 Task: Look for One-way flight tickets for 2 adults, 2 children, in Economy from Abu Rudeis to Tel Aviv to travel on 21-Nov-2023.  Stops: Any number of stops. Choice of flight is British Airways.
Action: Mouse moved to (345, 297)
Screenshot: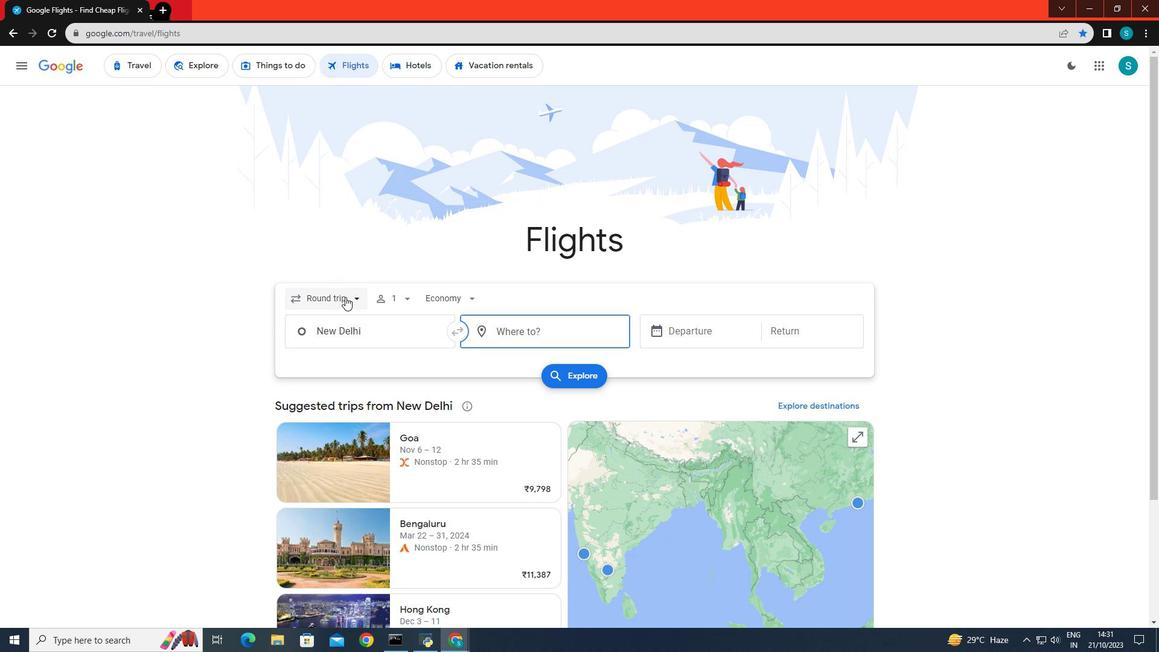 
Action: Mouse pressed left at (345, 297)
Screenshot: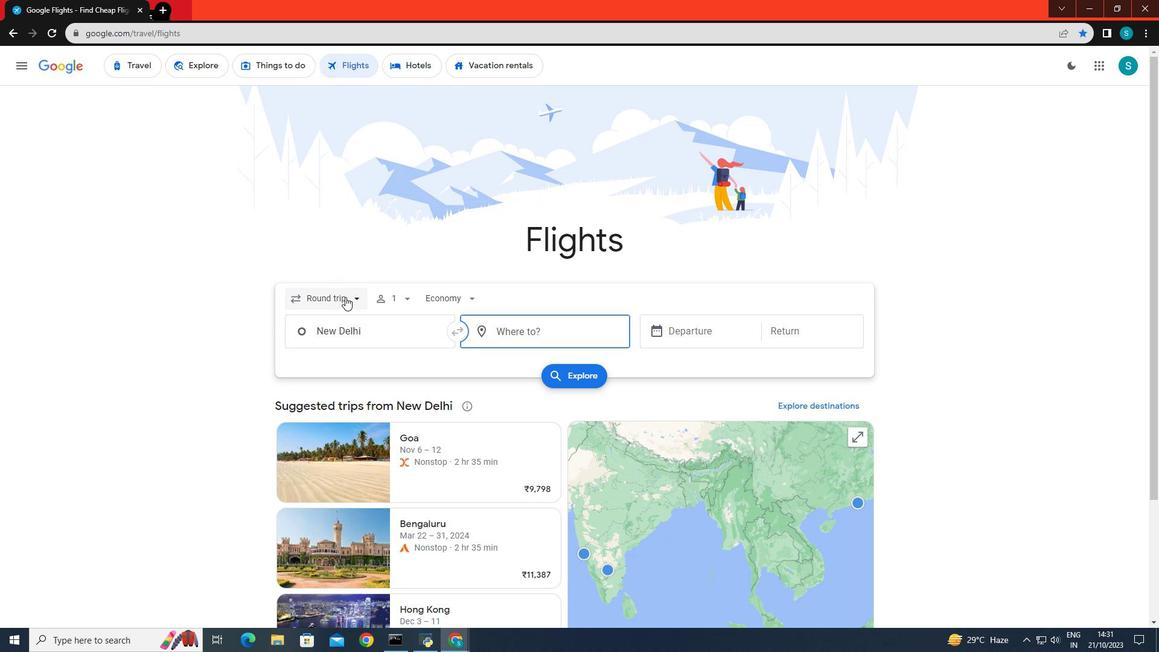 
Action: Mouse moved to (338, 350)
Screenshot: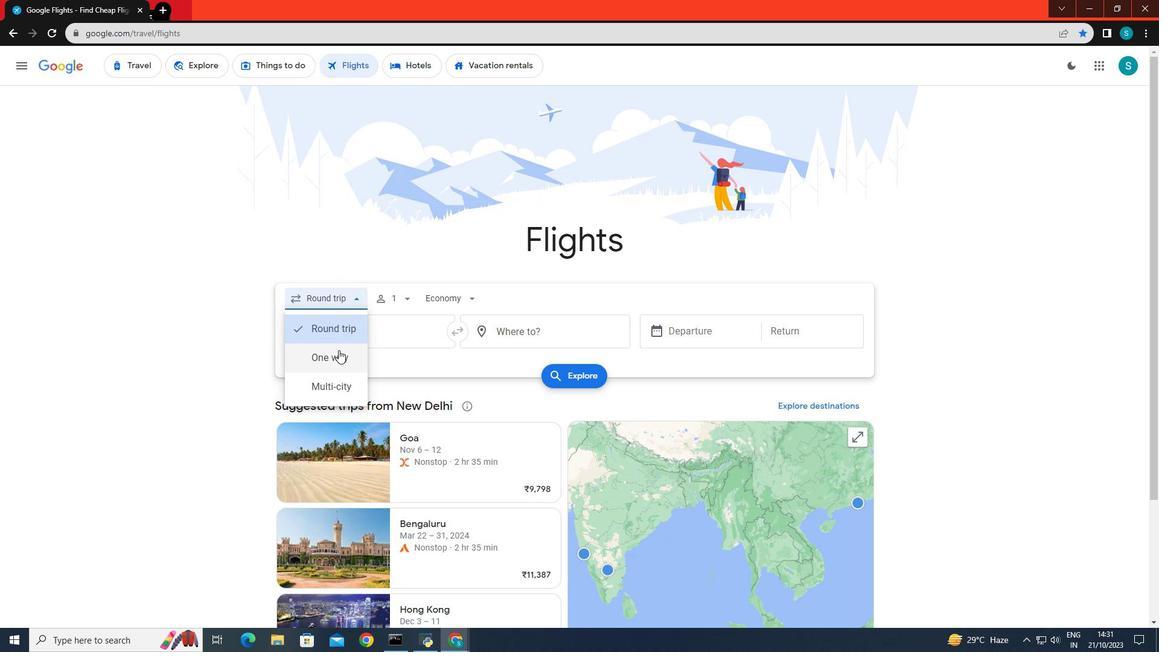 
Action: Mouse pressed left at (338, 350)
Screenshot: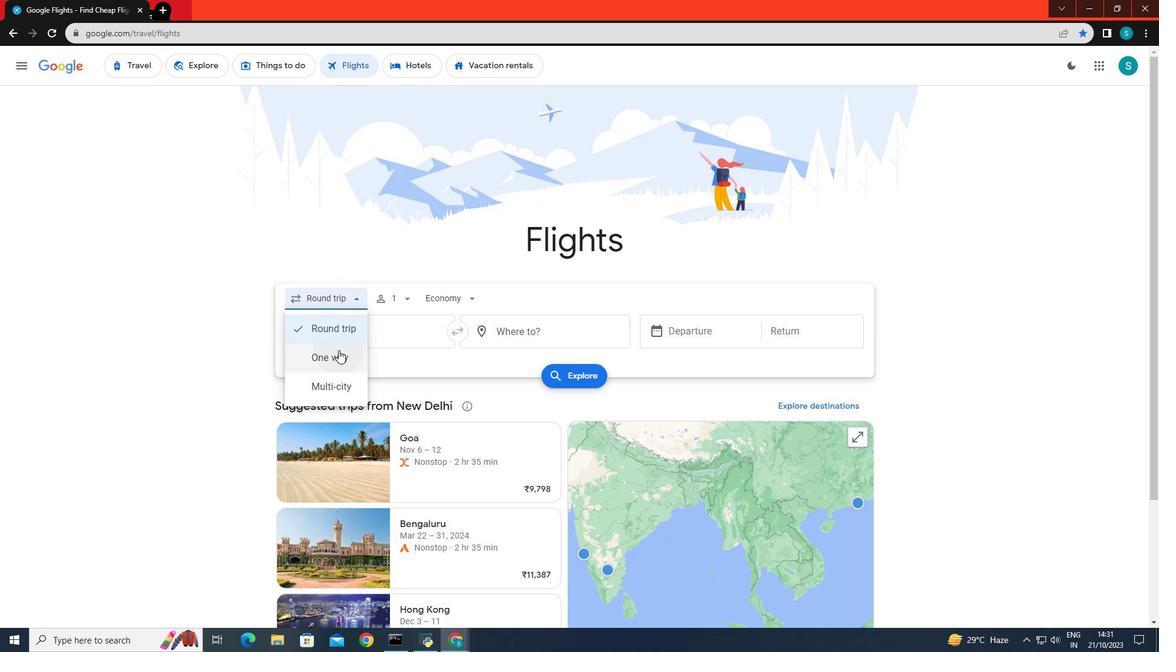 
Action: Mouse moved to (398, 296)
Screenshot: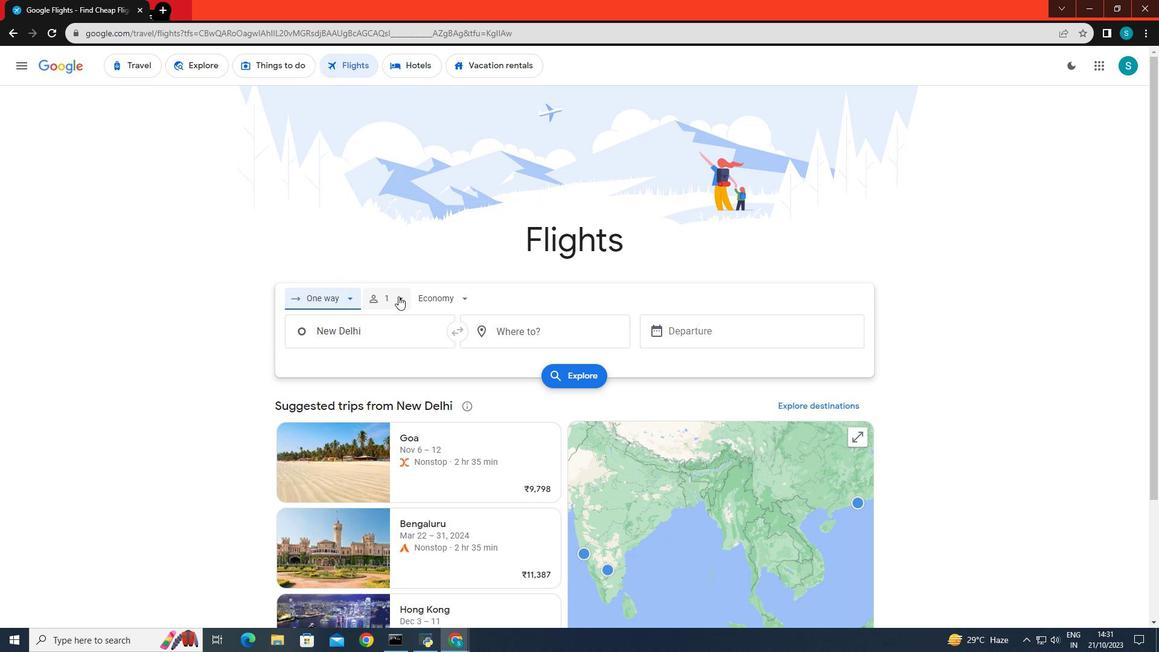 
Action: Mouse pressed left at (398, 296)
Screenshot: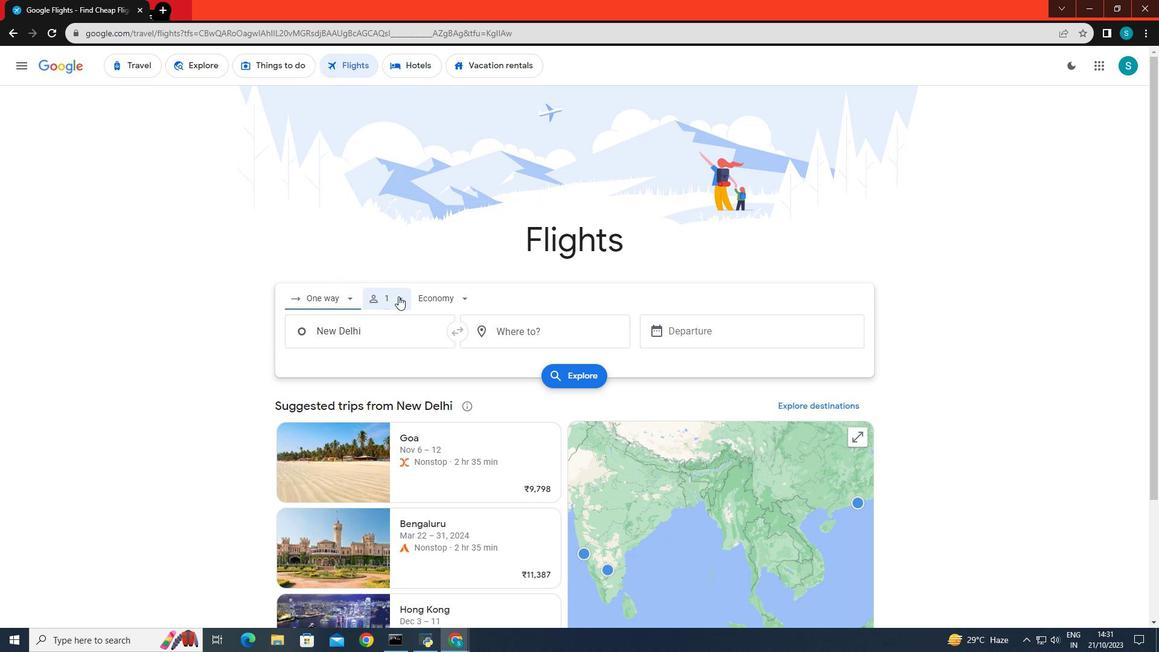 
Action: Mouse moved to (490, 326)
Screenshot: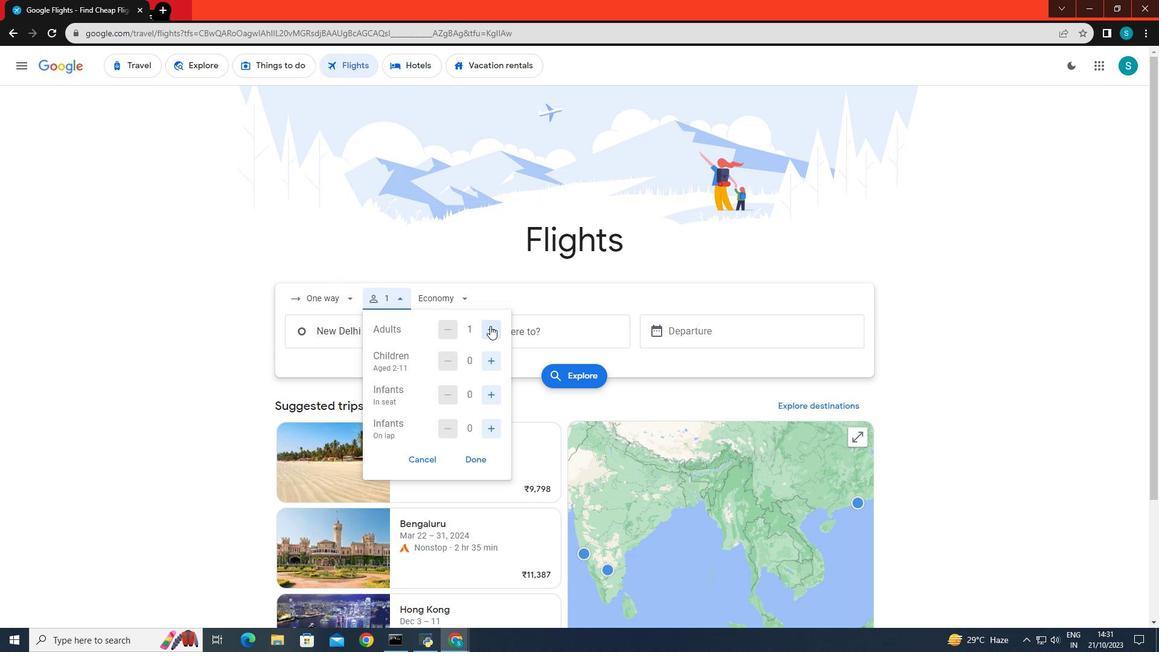 
Action: Mouse pressed left at (490, 326)
Screenshot: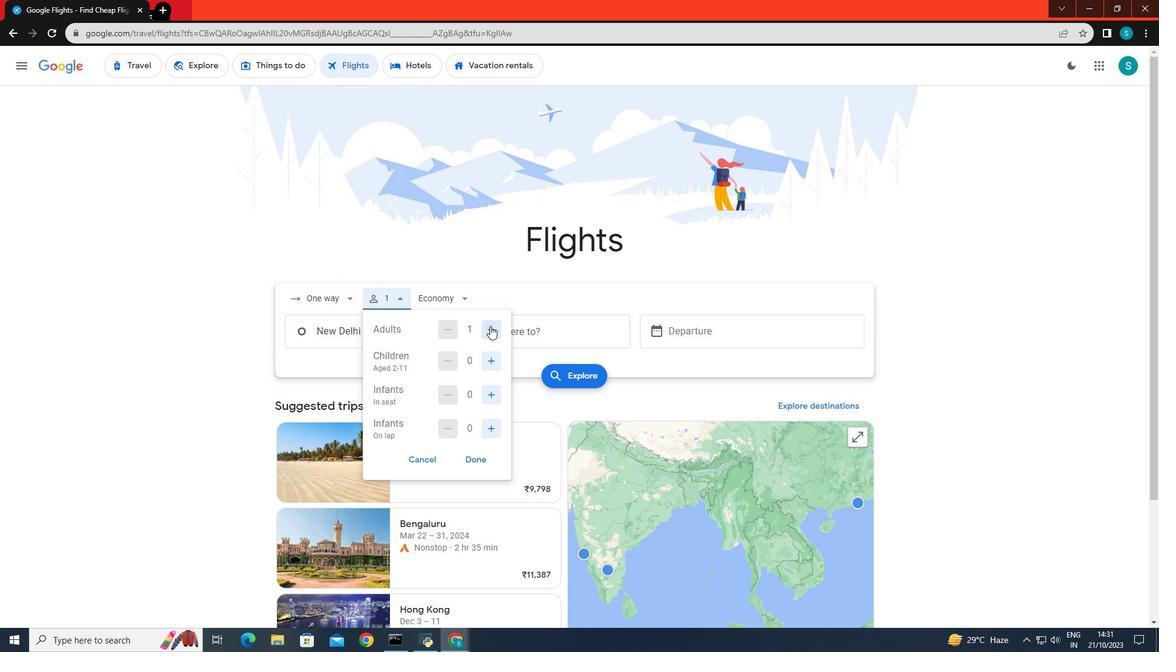
Action: Mouse moved to (491, 358)
Screenshot: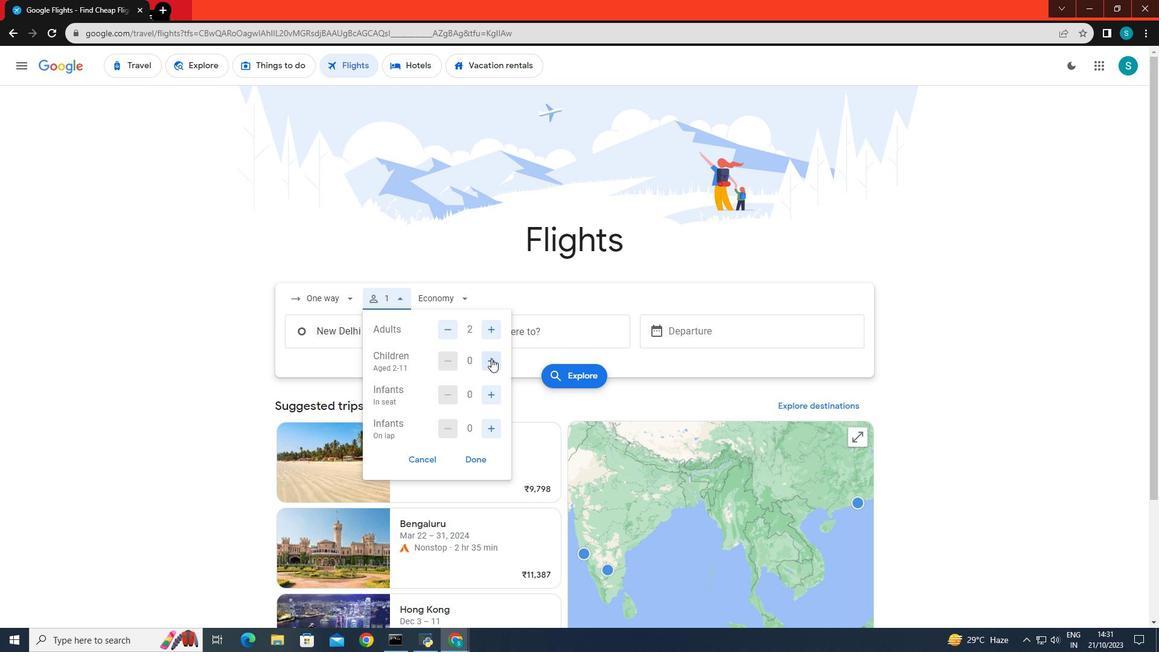
Action: Mouse pressed left at (491, 358)
Screenshot: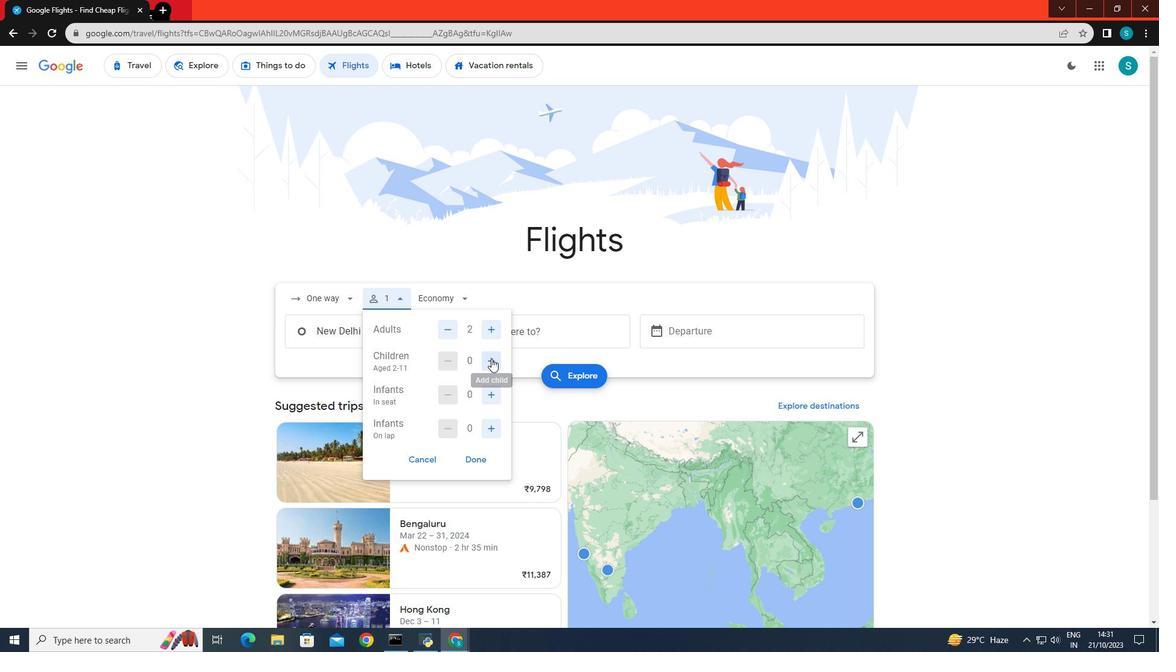 
Action: Mouse pressed left at (491, 358)
Screenshot: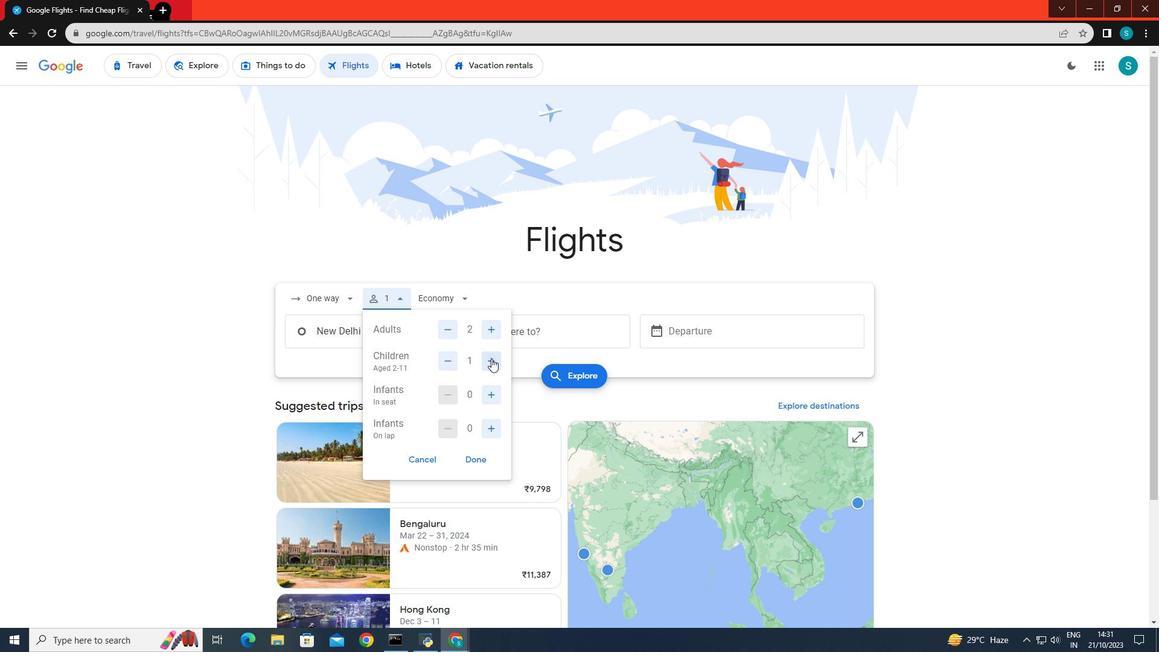 
Action: Mouse moved to (478, 458)
Screenshot: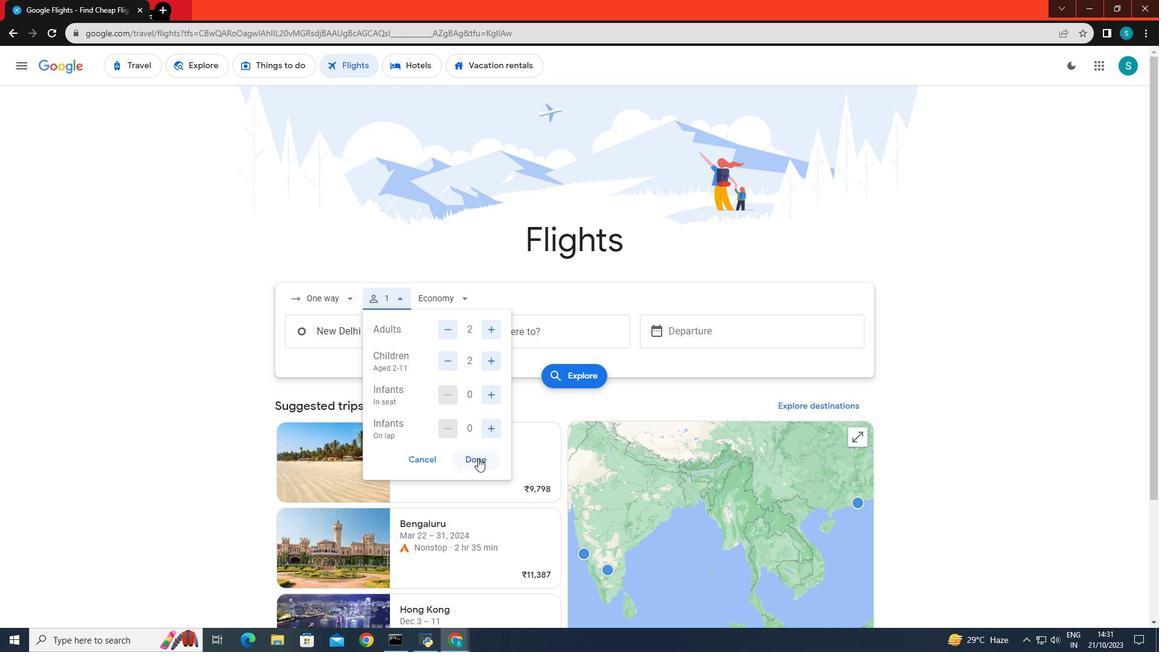 
Action: Mouse pressed left at (478, 458)
Screenshot: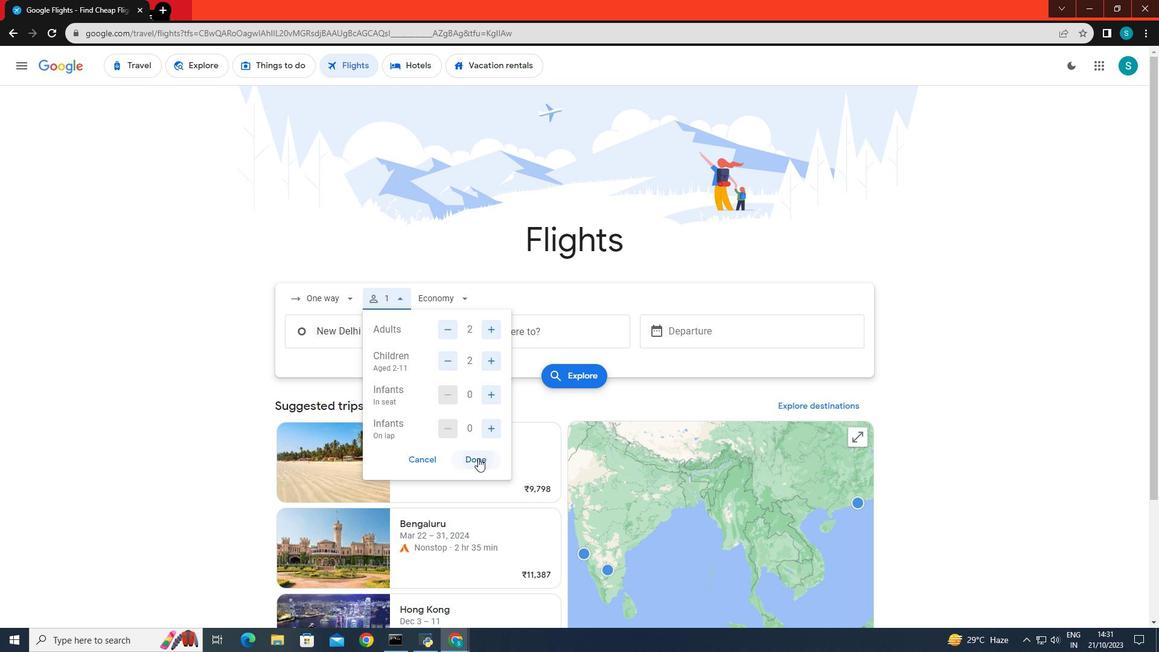 
Action: Mouse moved to (443, 300)
Screenshot: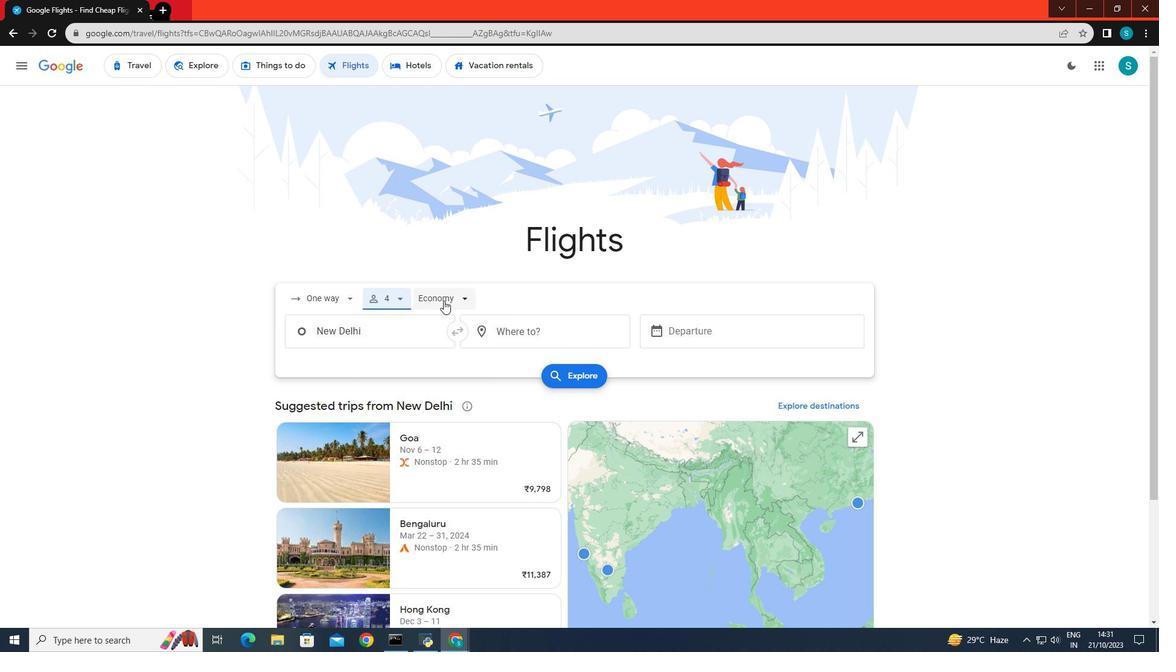 
Action: Mouse pressed left at (443, 300)
Screenshot: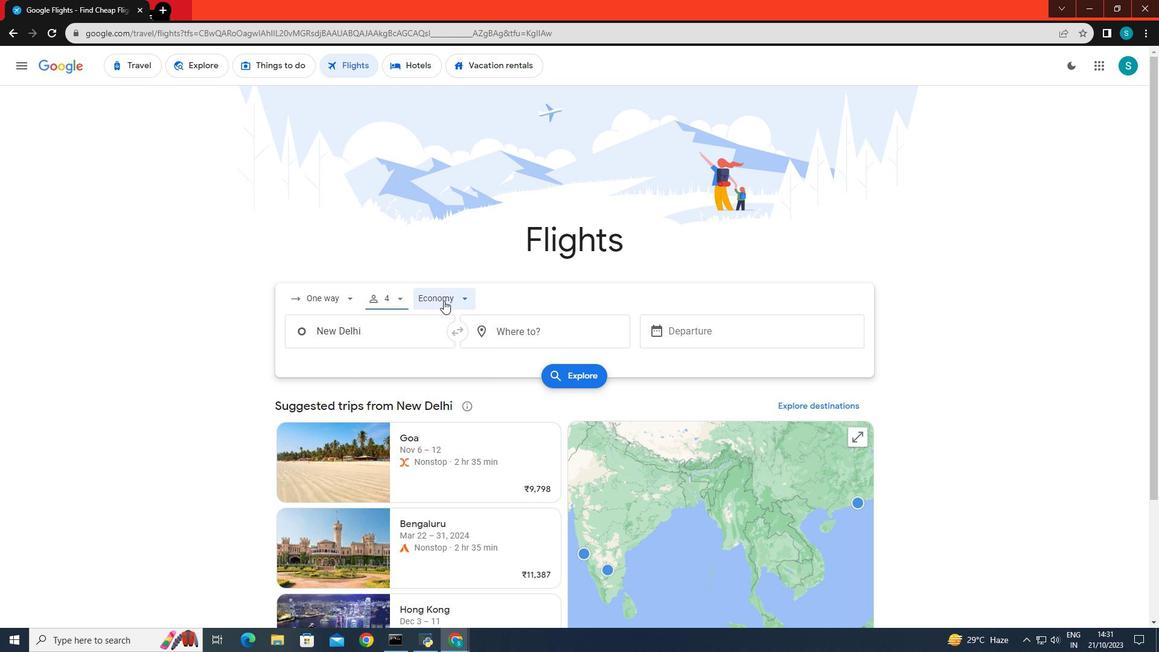 
Action: Mouse moved to (452, 336)
Screenshot: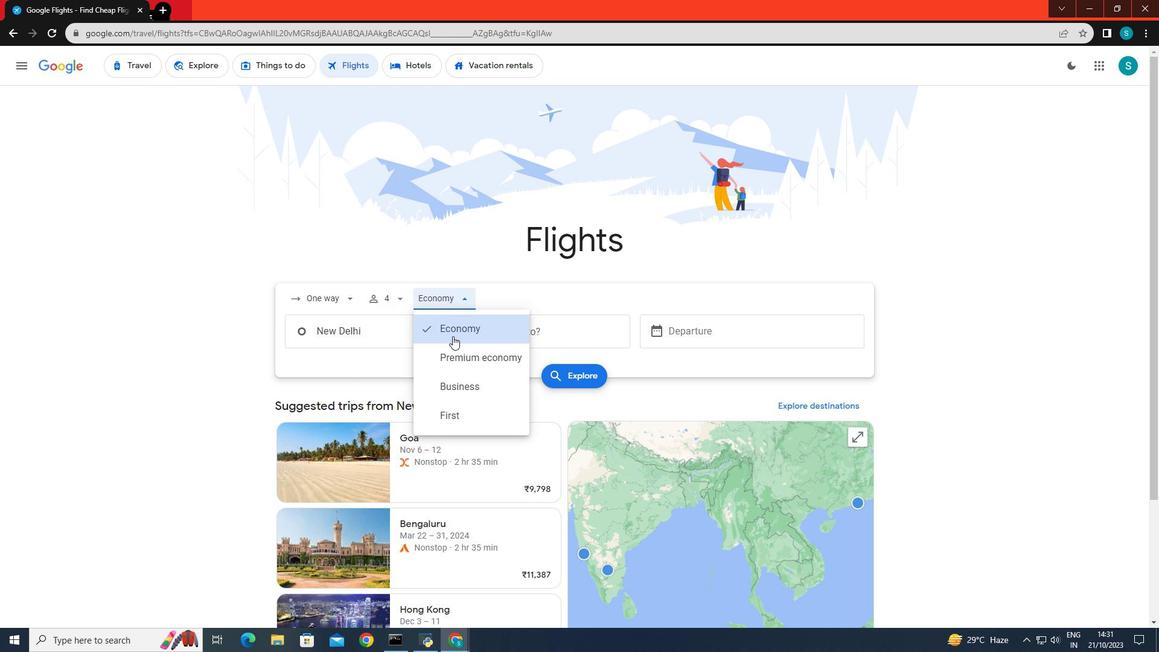 
Action: Mouse pressed left at (452, 336)
Screenshot: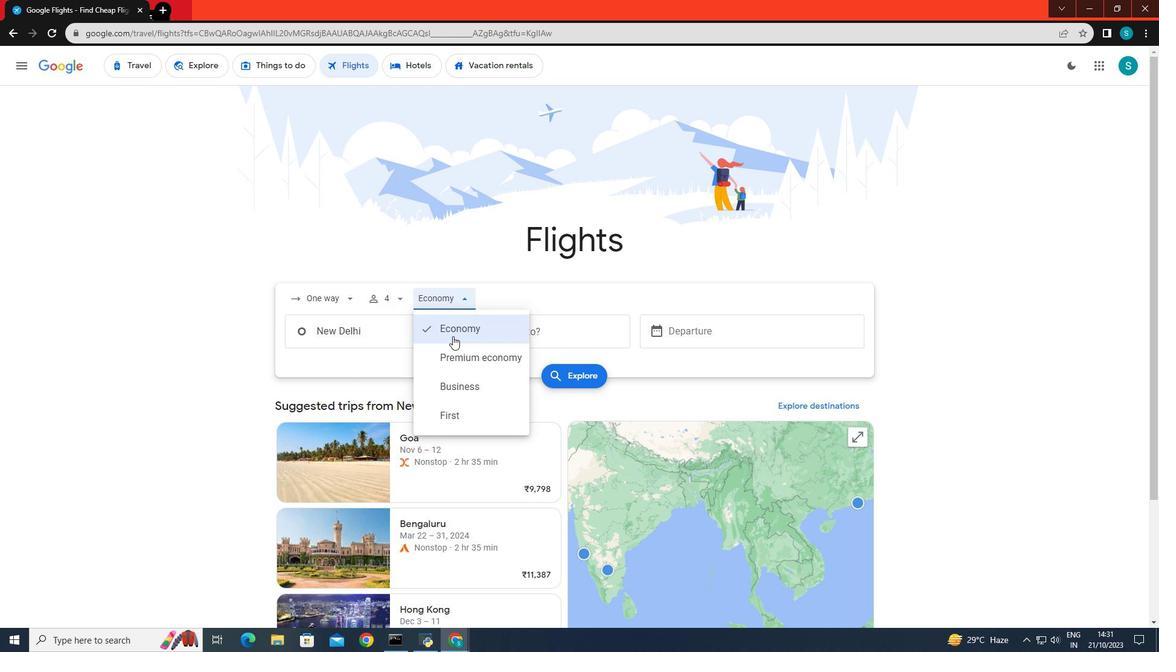 
Action: Mouse moved to (391, 334)
Screenshot: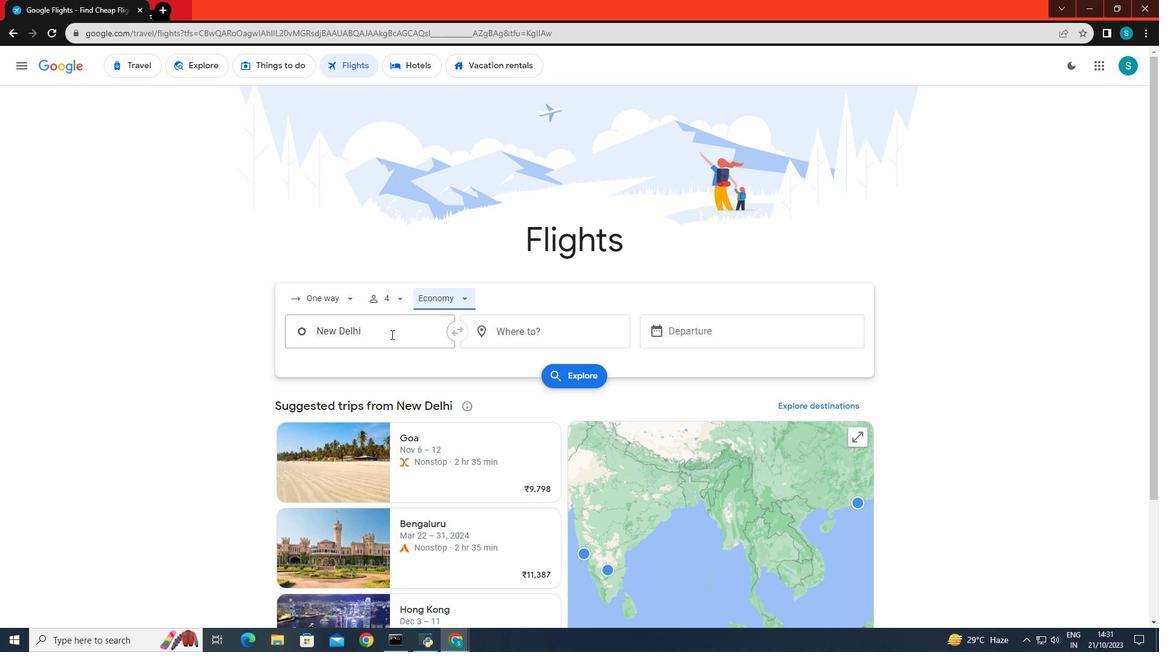 
Action: Mouse pressed left at (391, 334)
Screenshot: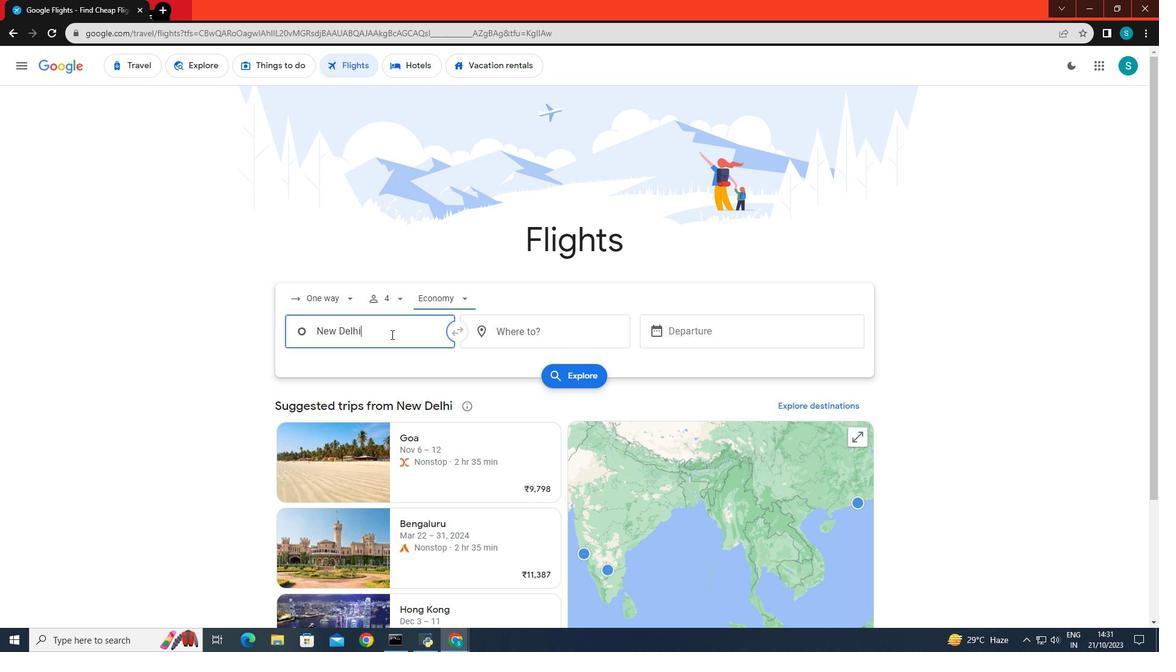 
Action: Key pressed <Key.backspace><Key.caps_lock>A<Key.caps_lock>bu<Key.space><Key.caps_lock>R<Key.caps_lock>u
Screenshot: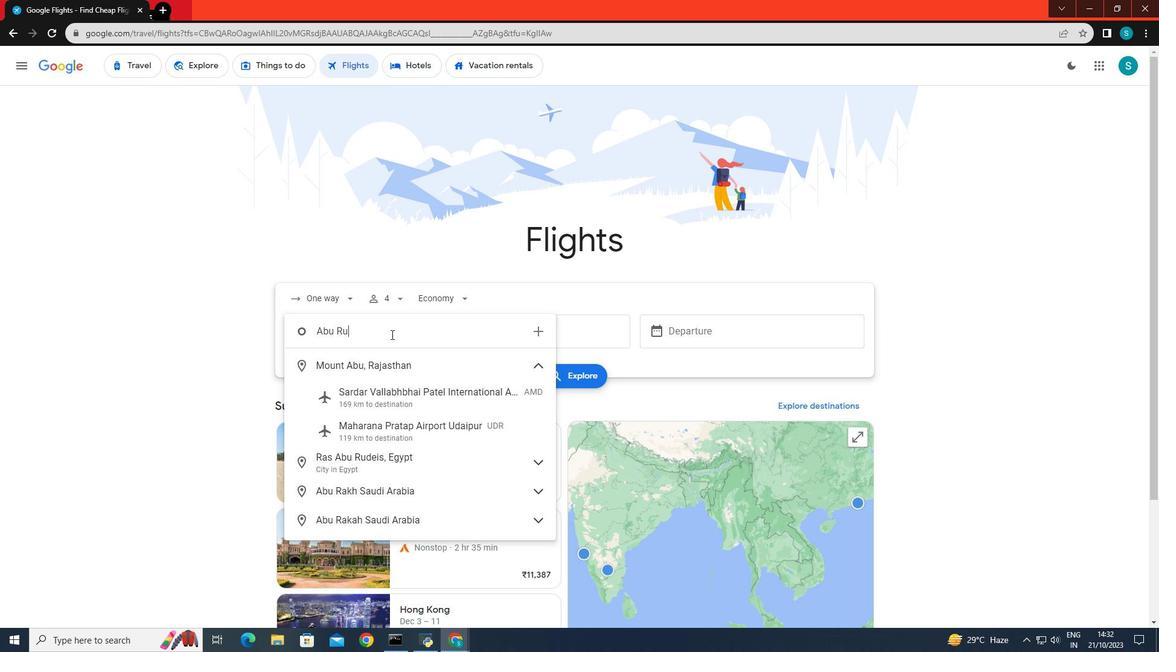 
Action: Mouse moved to (369, 388)
Screenshot: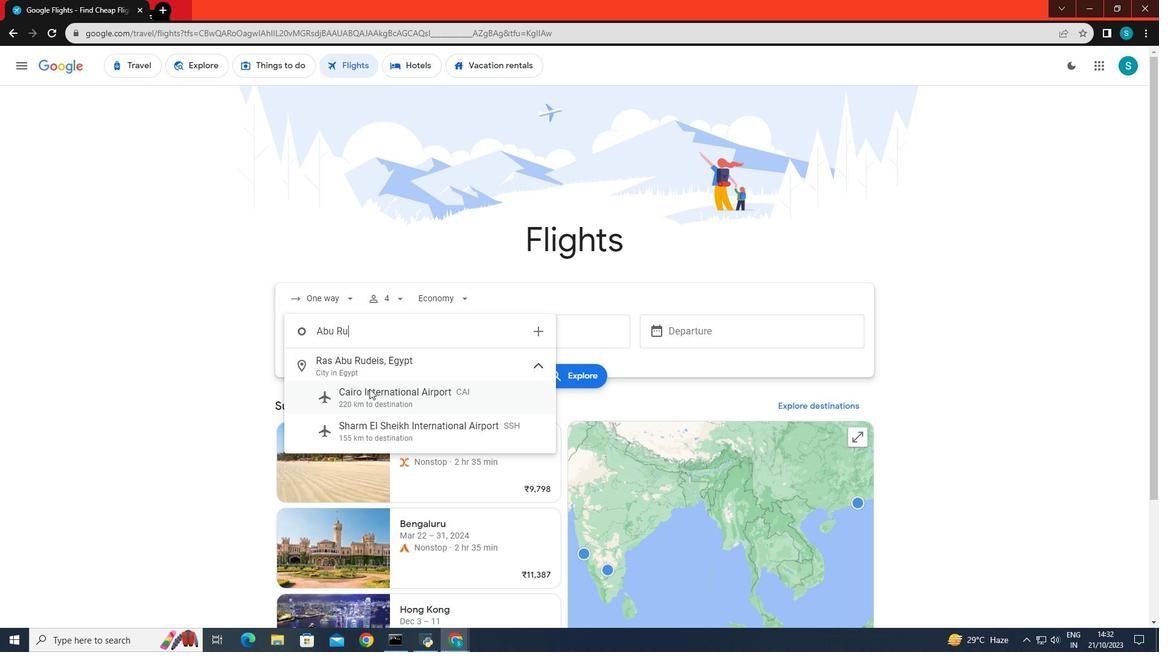 
Action: Mouse pressed left at (369, 388)
Screenshot: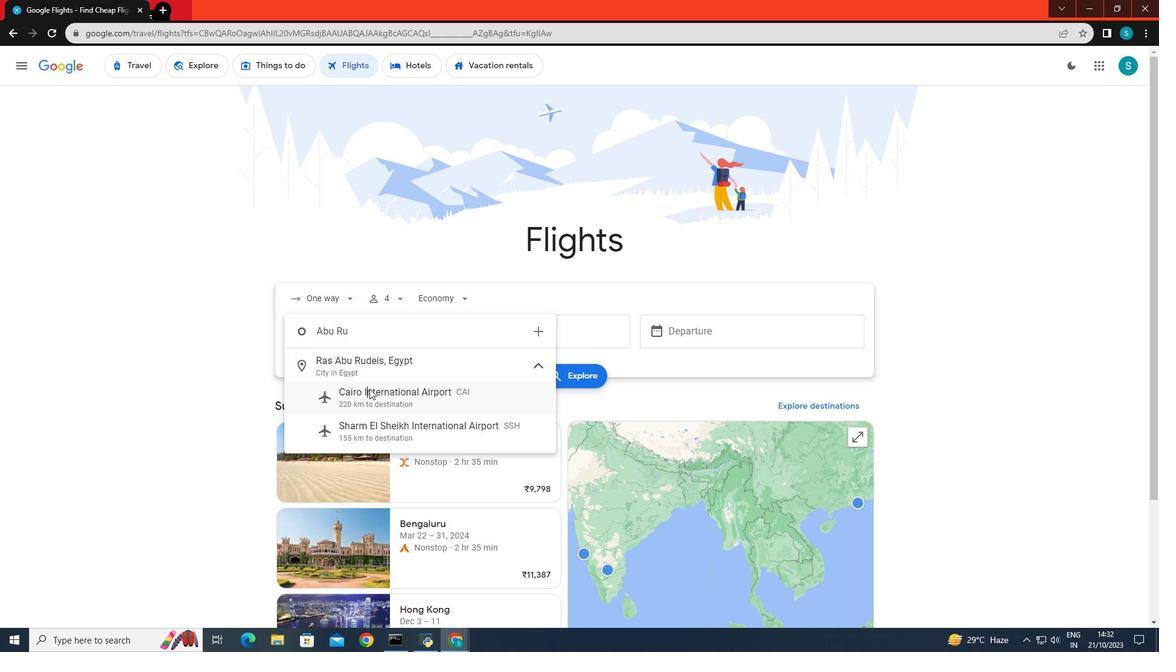
Action: Mouse moved to (496, 329)
Screenshot: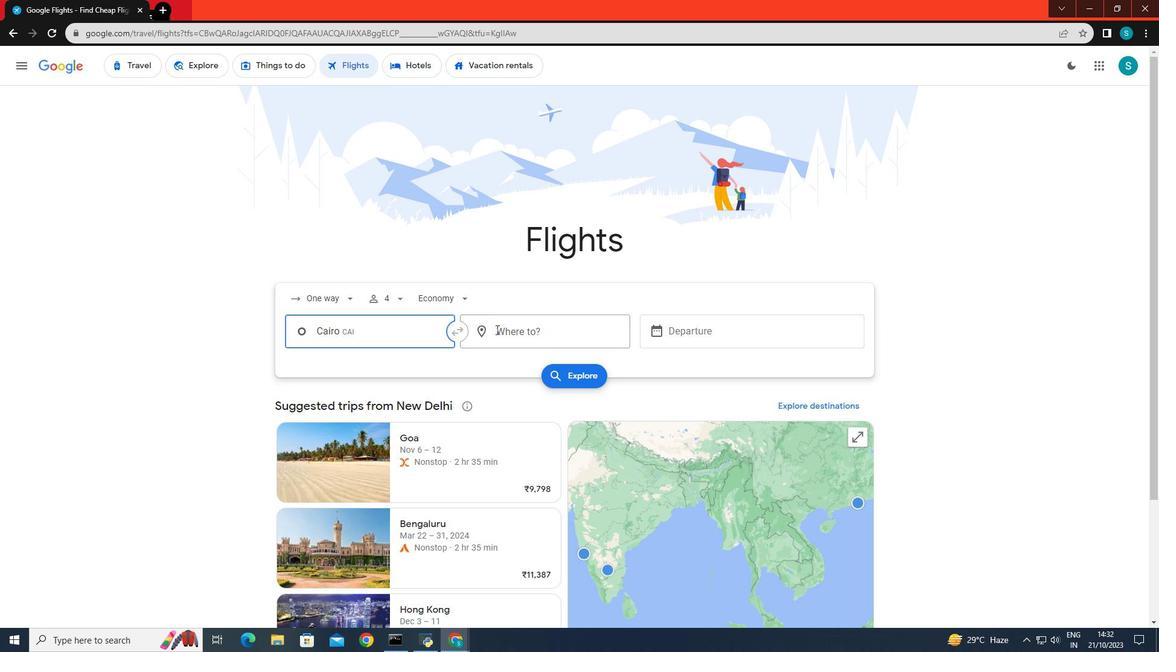 
Action: Mouse pressed left at (496, 329)
Screenshot: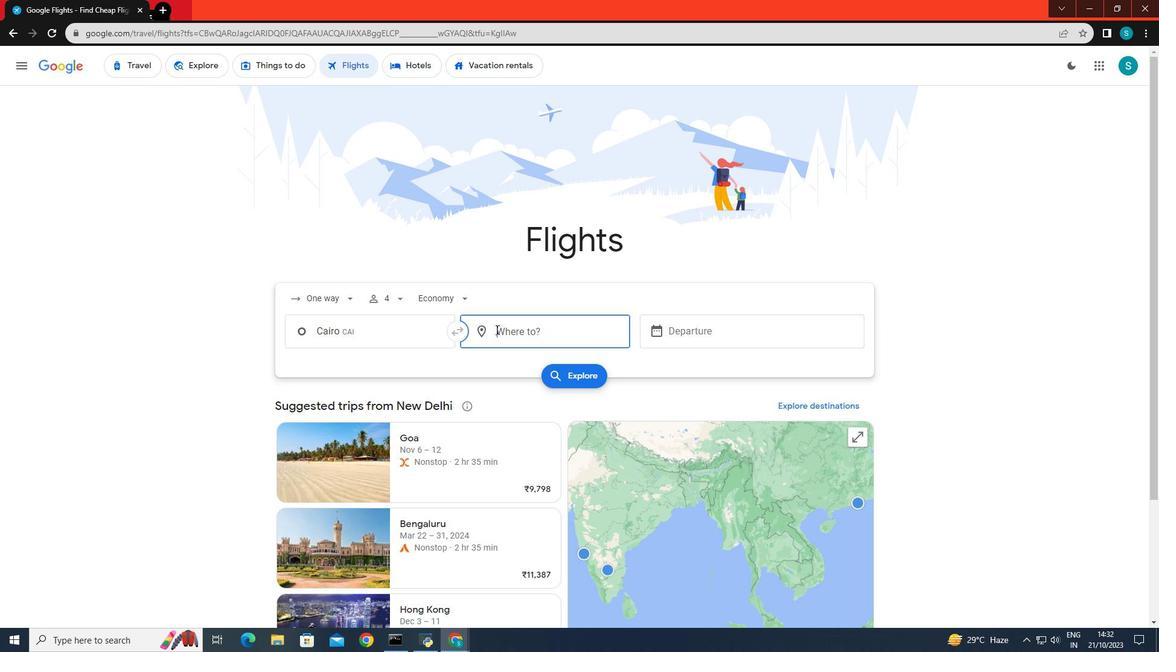 
Action: Key pressed <Key.caps_lock>T<Key.caps_lock>el<Key.space><Key.caps_lock>A<Key.caps_lock>viv
Screenshot: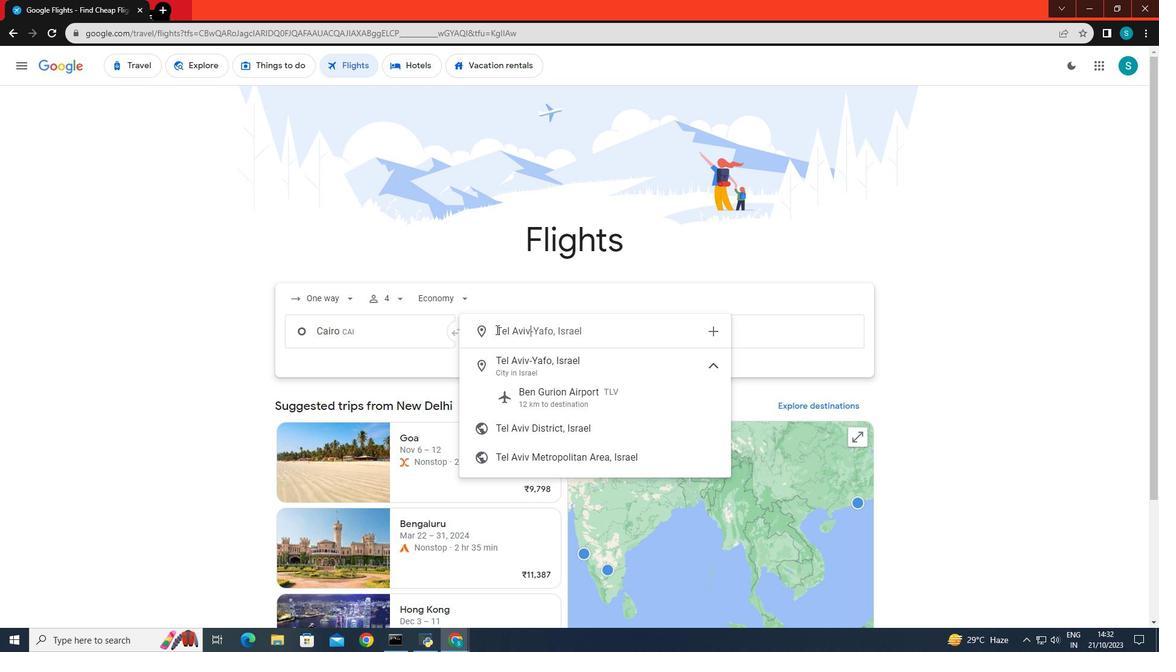 
Action: Mouse moved to (530, 405)
Screenshot: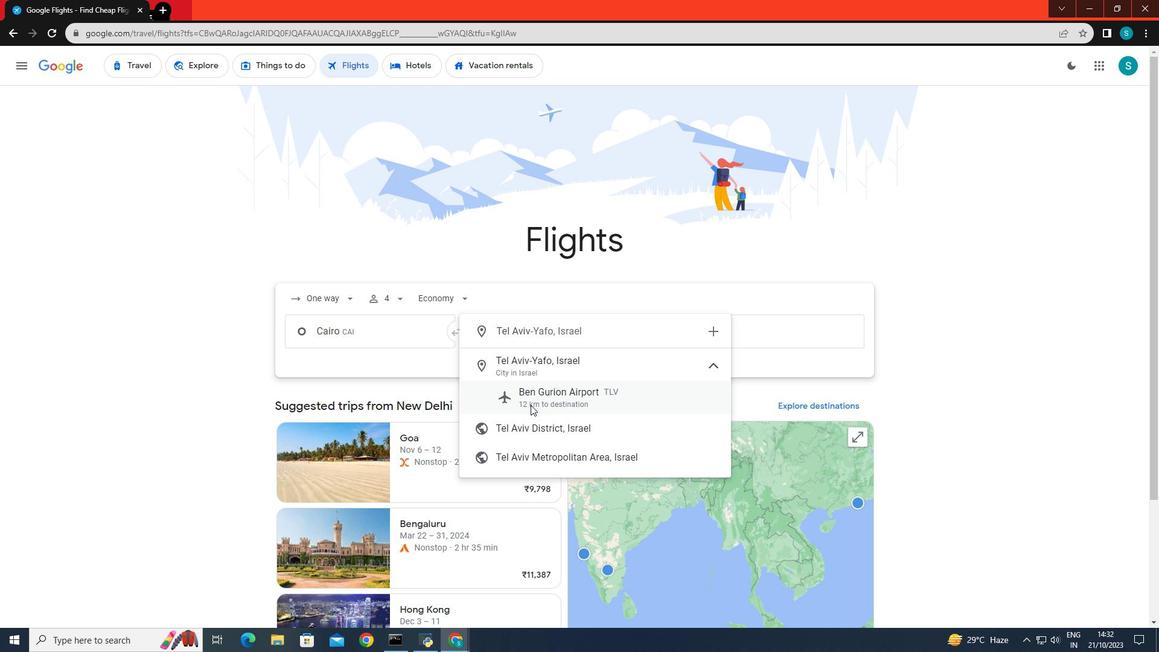 
Action: Mouse pressed left at (530, 405)
Screenshot: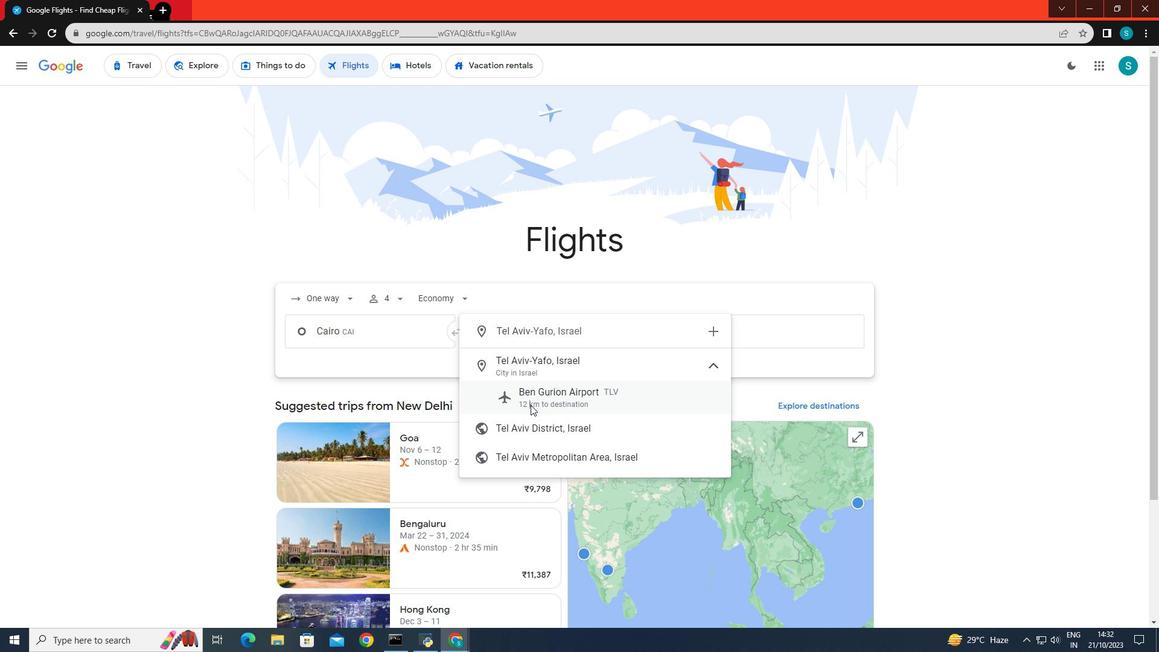 
Action: Mouse moved to (683, 330)
Screenshot: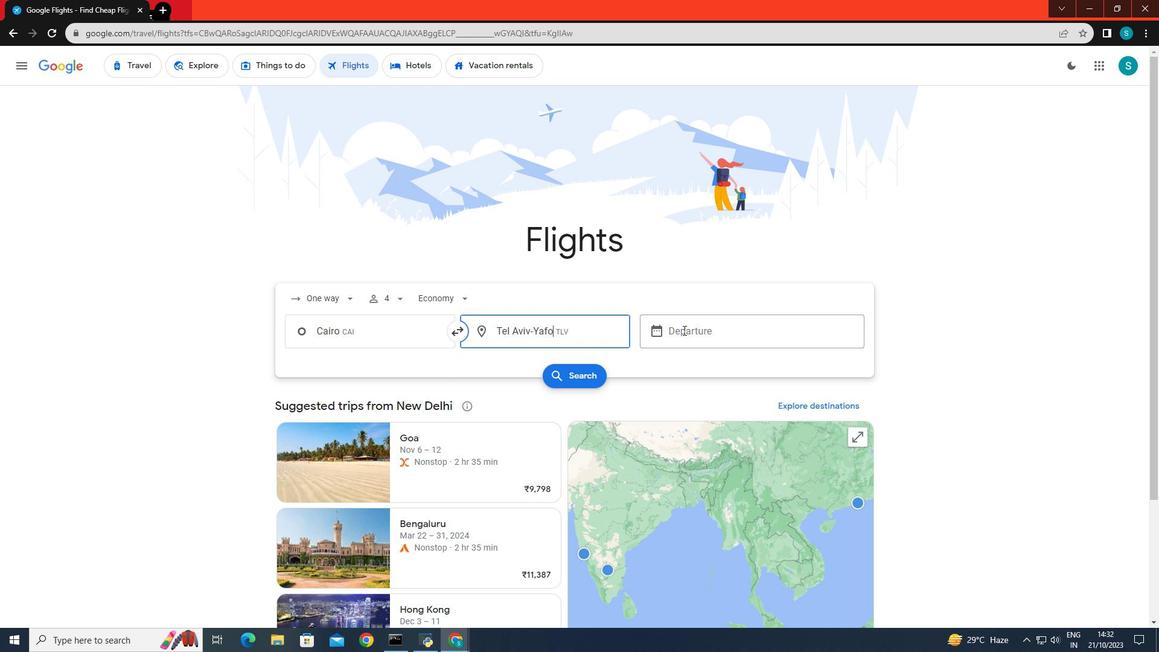 
Action: Mouse pressed left at (683, 330)
Screenshot: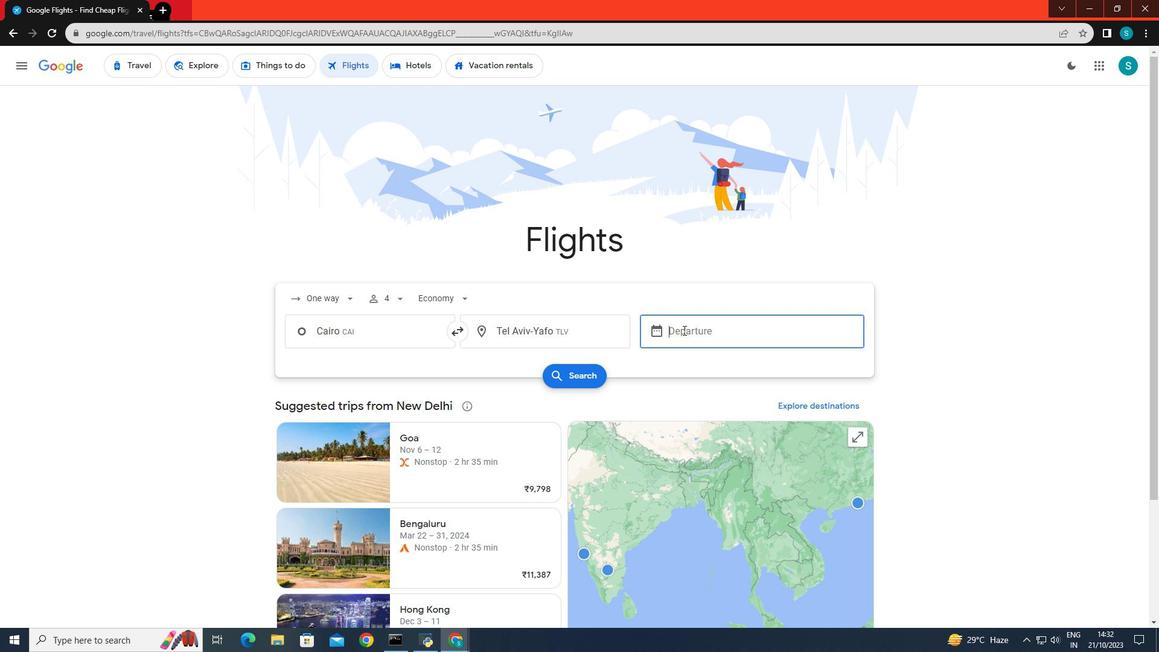 
Action: Mouse moved to (718, 502)
Screenshot: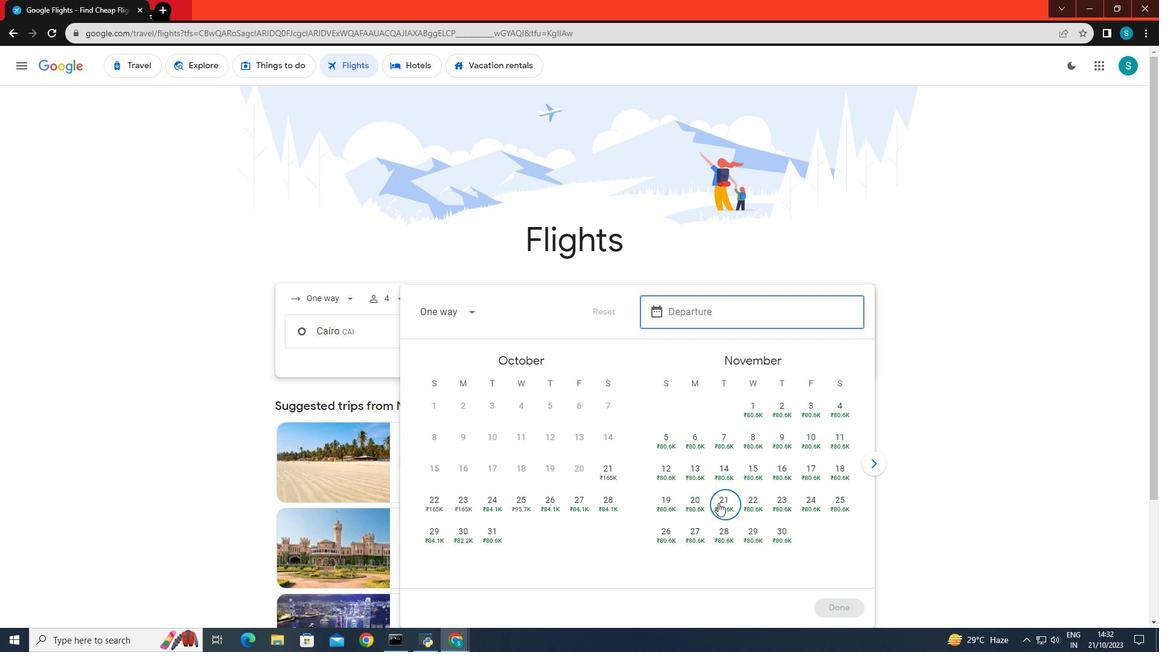 
Action: Mouse pressed left at (718, 502)
Screenshot: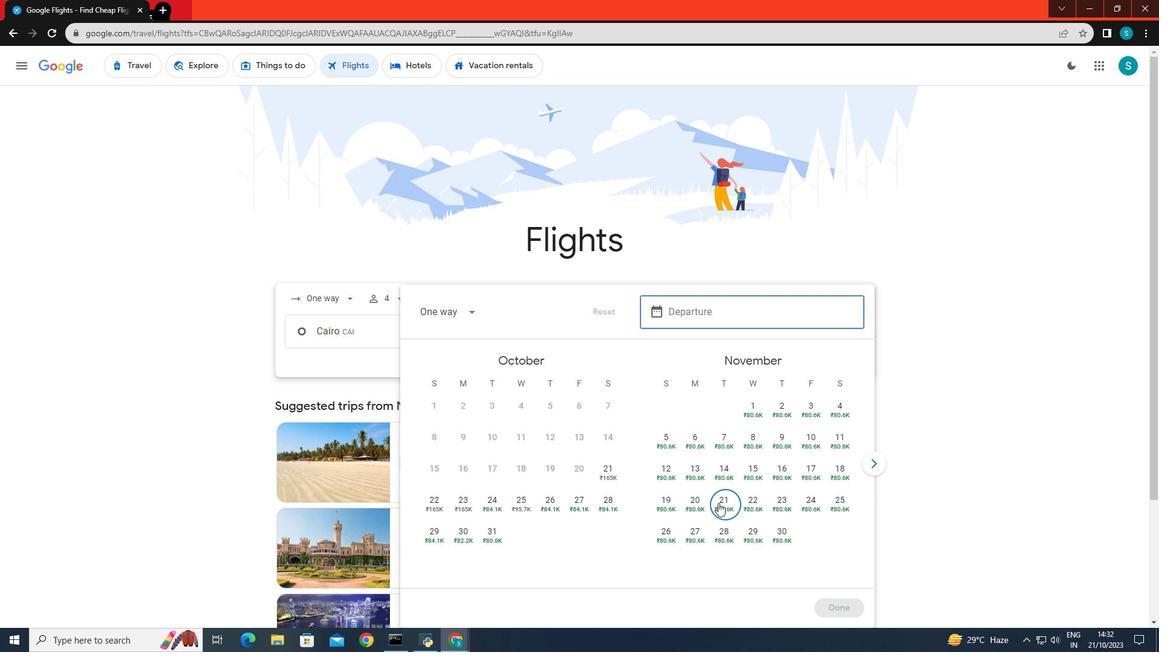 
Action: Mouse moved to (830, 603)
Screenshot: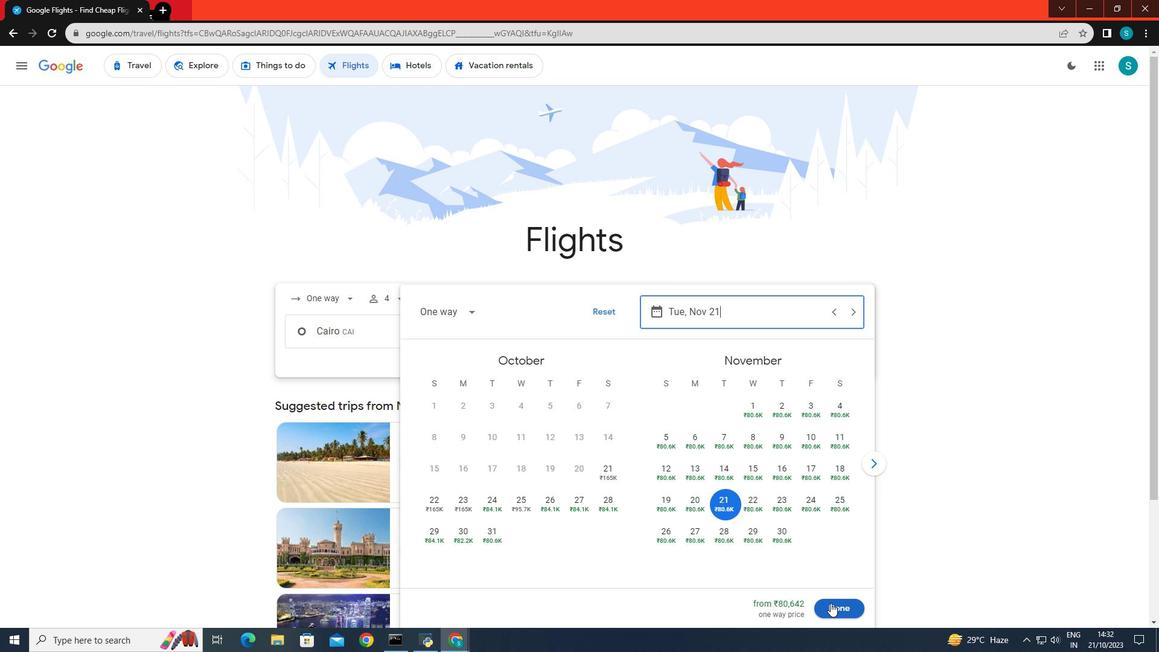 
Action: Mouse pressed left at (830, 603)
Screenshot: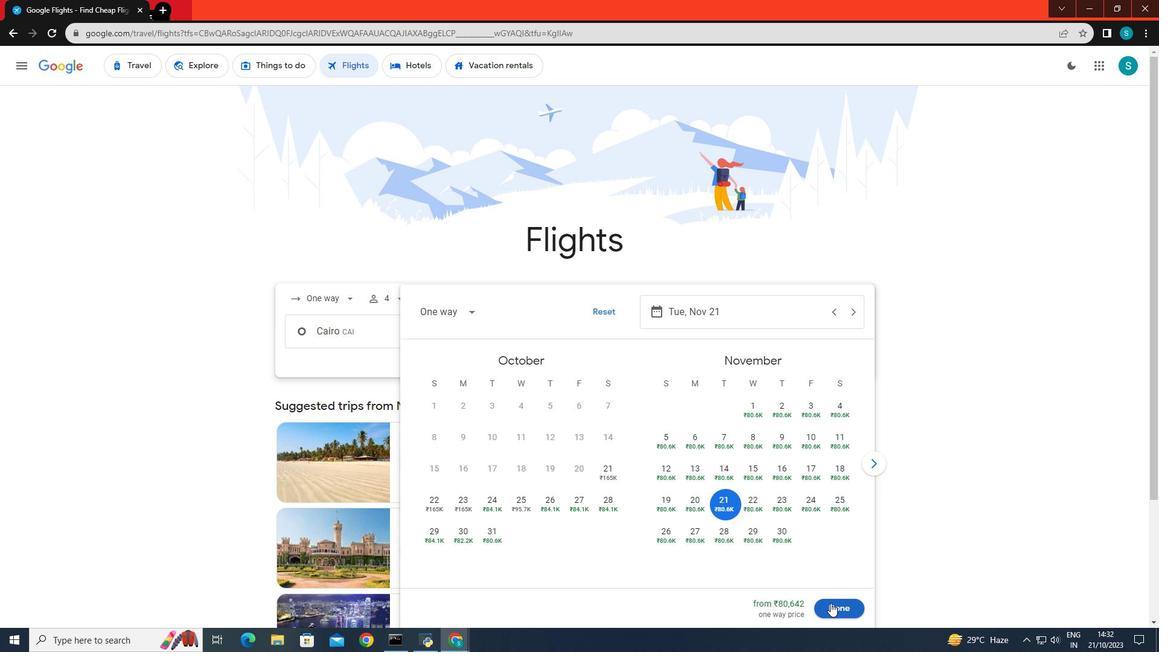
Action: Mouse moved to (560, 374)
Screenshot: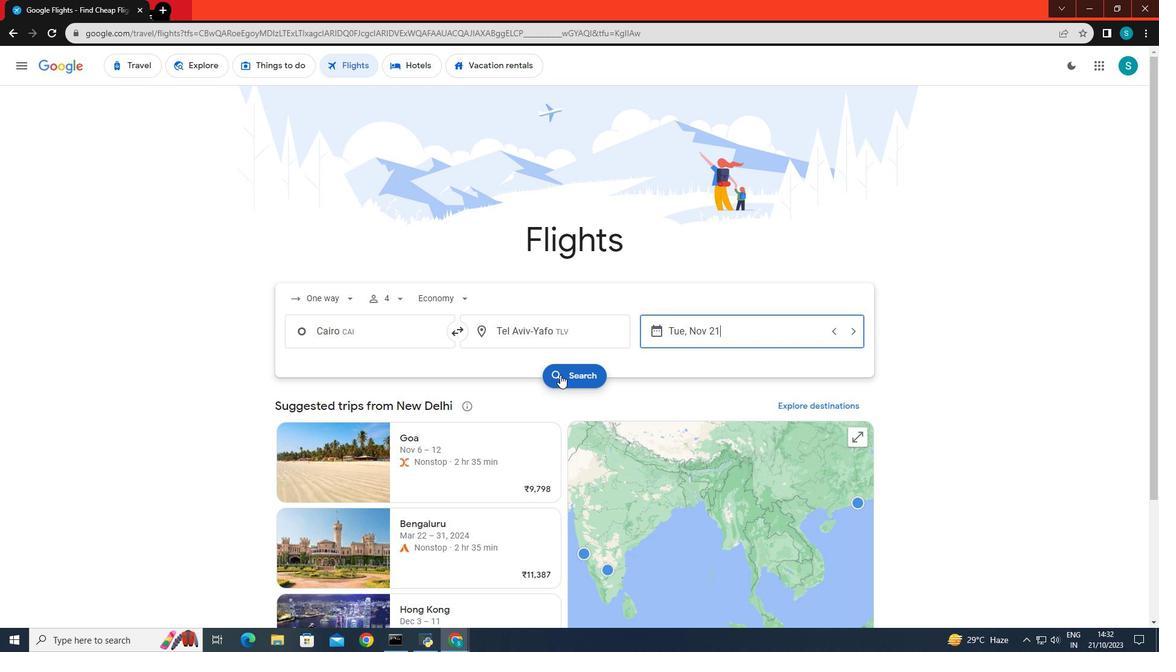 
Action: Mouse pressed left at (560, 374)
Screenshot: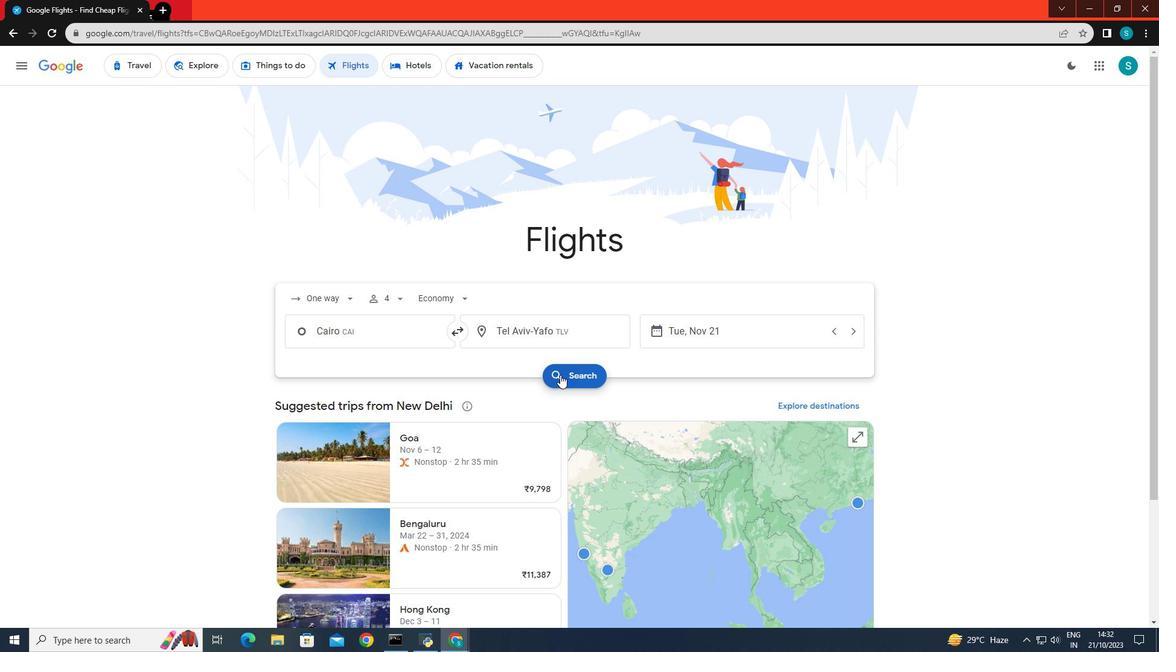 
Action: Mouse moved to (377, 179)
Screenshot: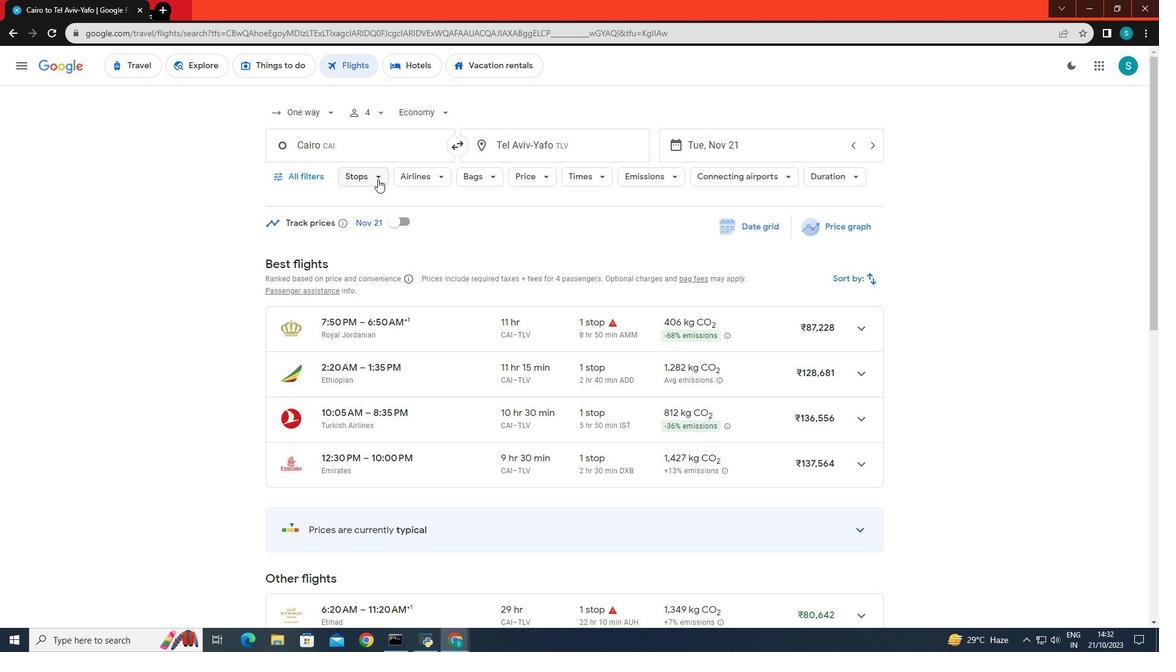 
Action: Mouse pressed left at (377, 179)
Screenshot: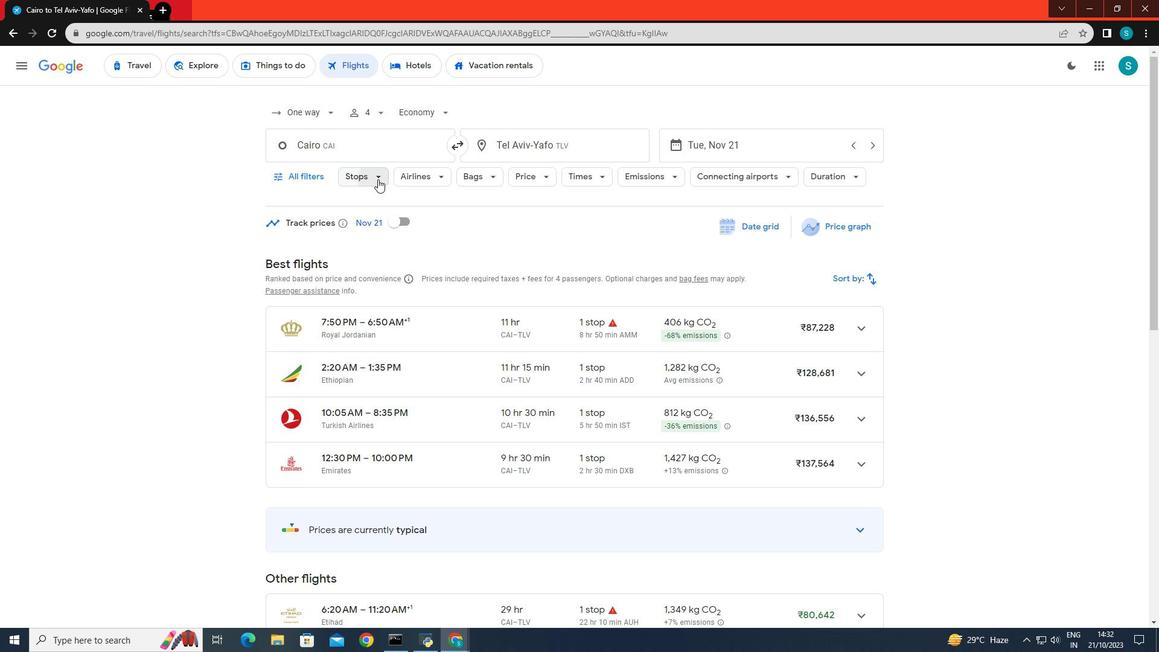 
Action: Mouse moved to (364, 237)
Screenshot: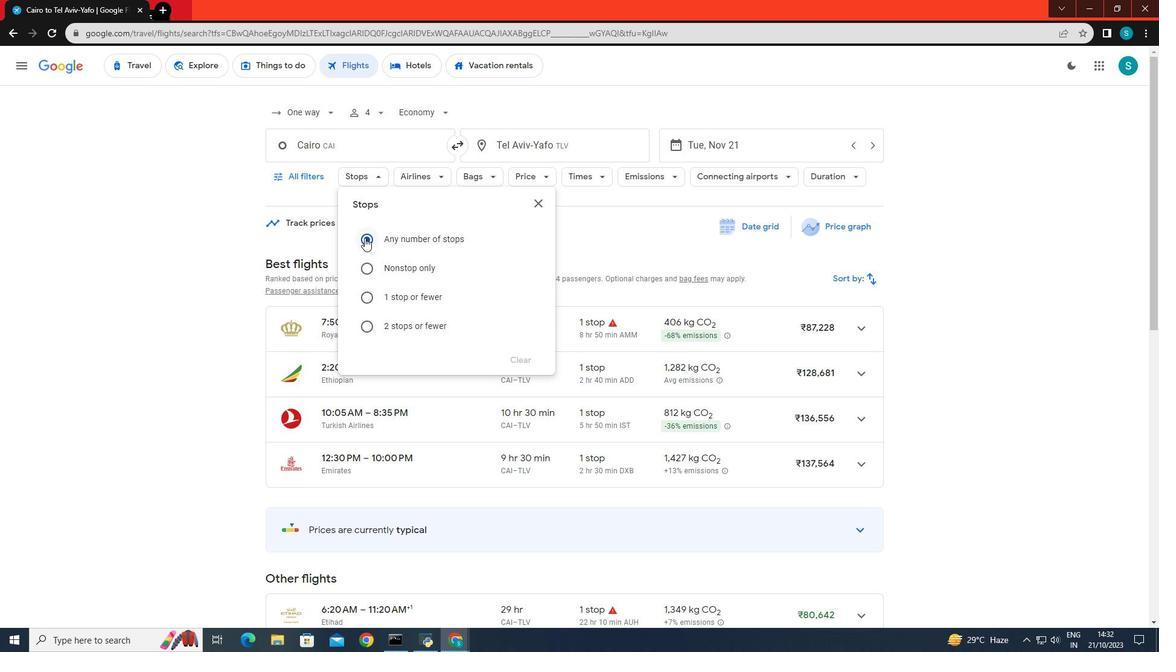 
Action: Mouse pressed left at (364, 237)
Screenshot: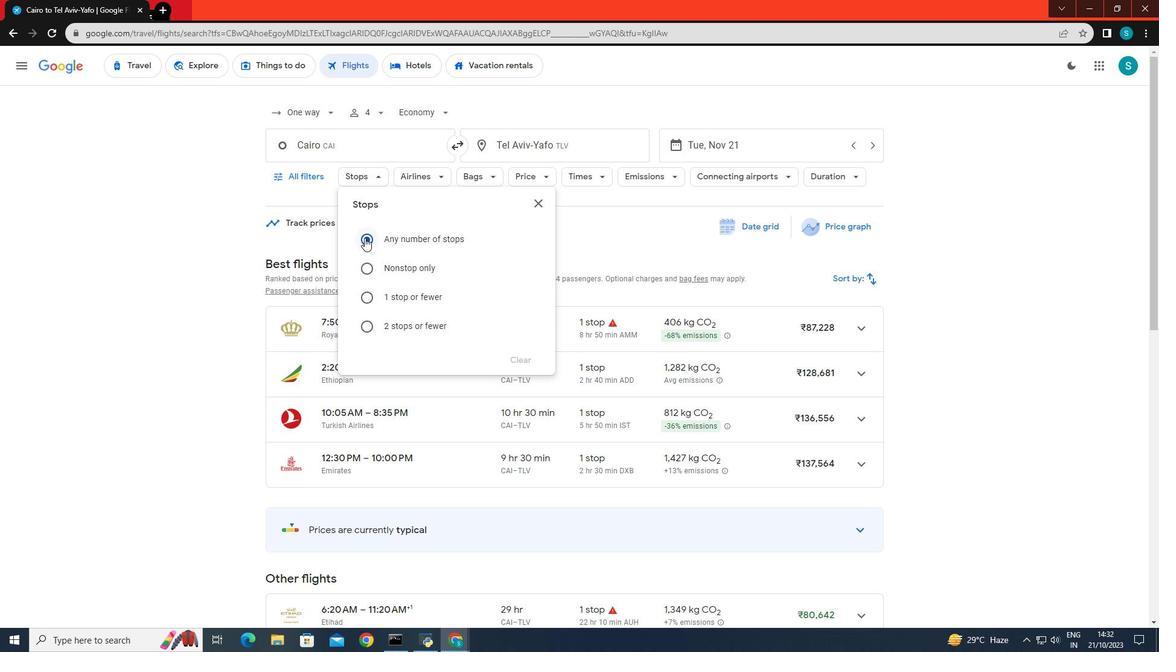 
Action: Mouse moved to (191, 344)
Screenshot: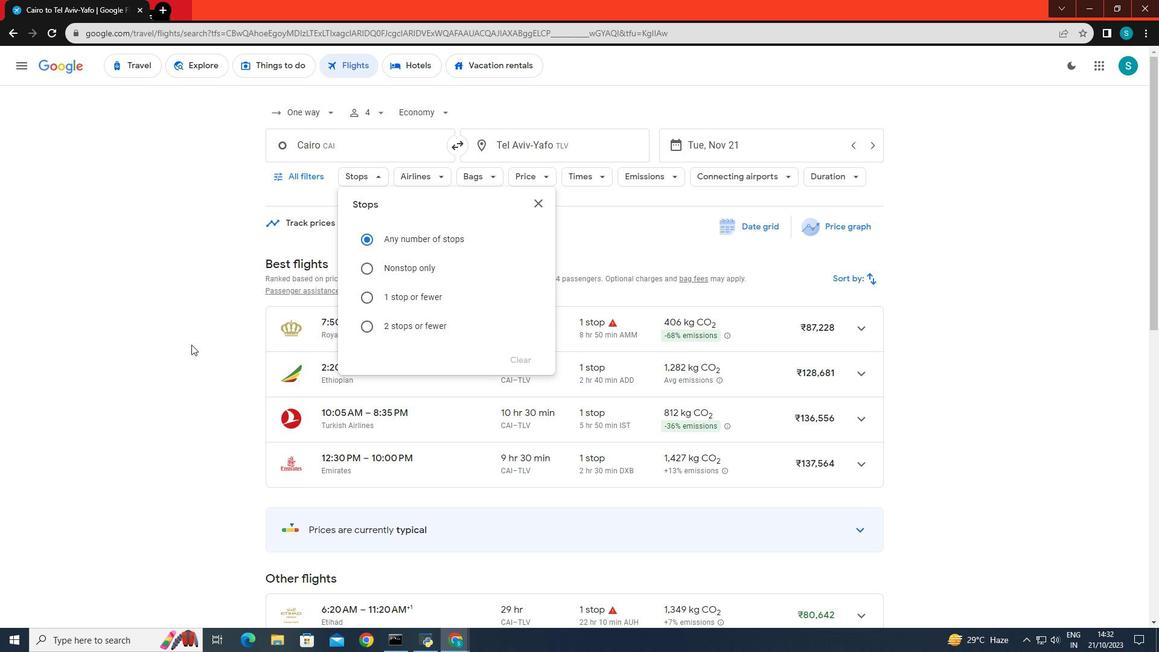 
Action: Mouse pressed left at (191, 344)
Screenshot: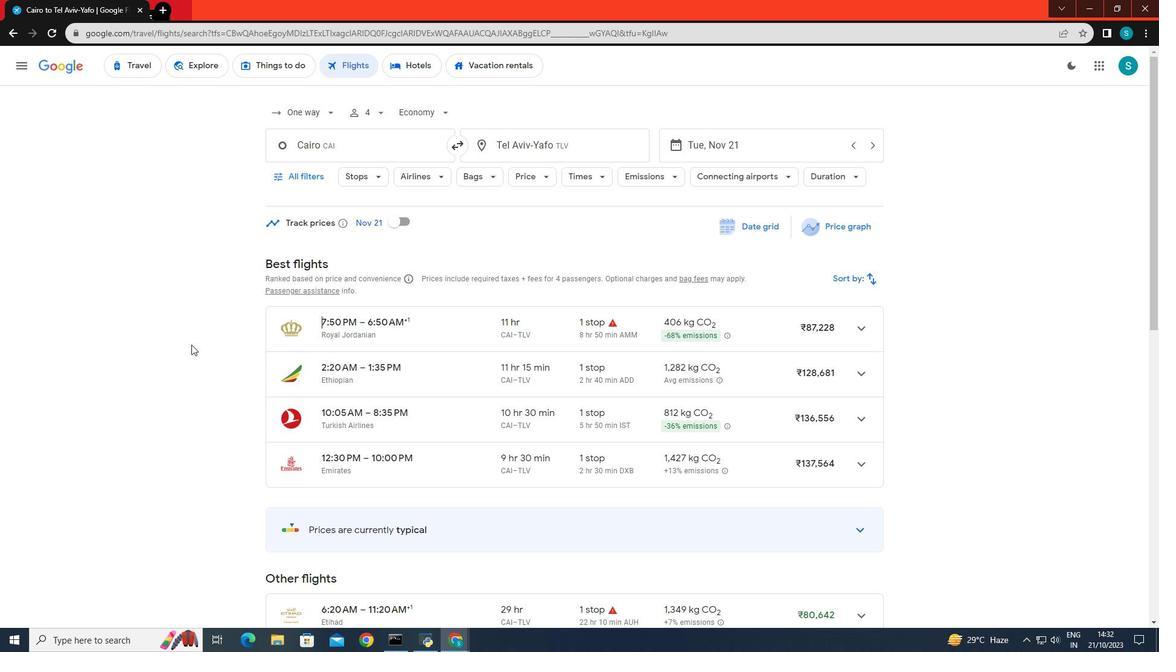 
Action: Mouse moved to (433, 175)
Screenshot: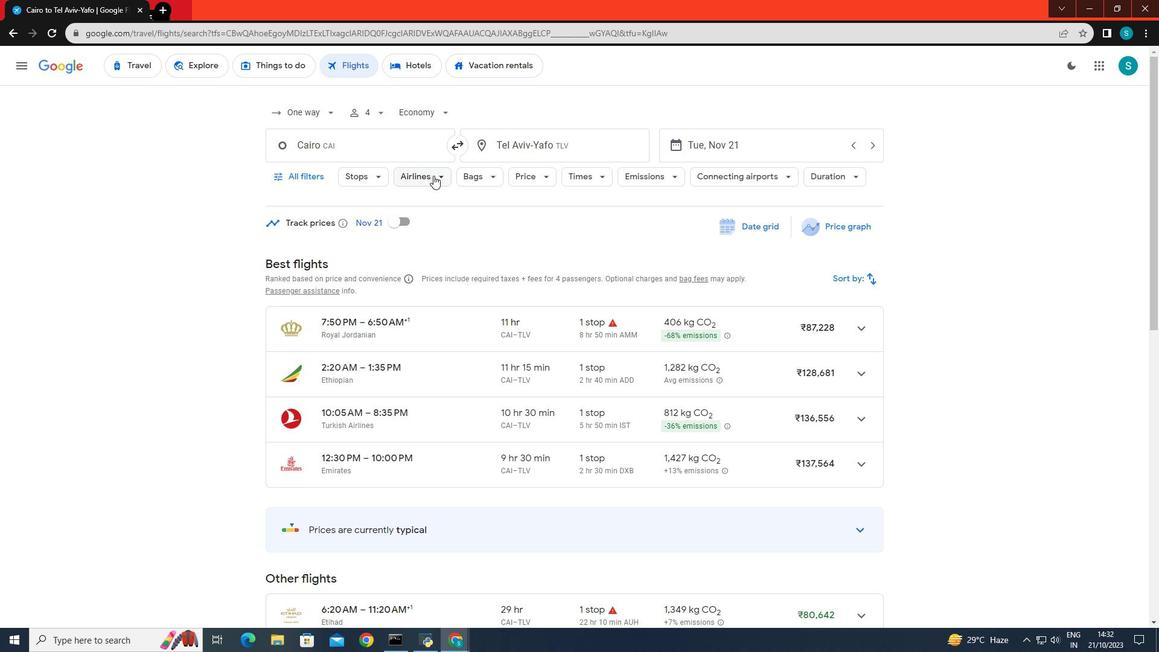 
Action: Mouse pressed left at (433, 175)
Screenshot: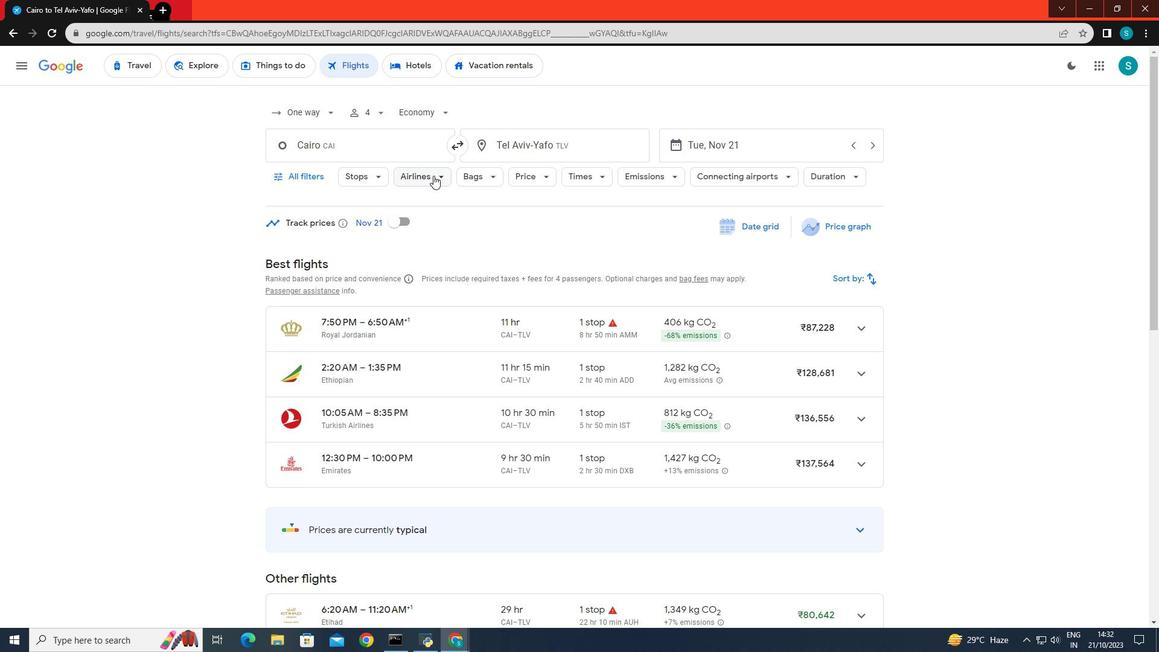 
Action: Mouse moved to (472, 455)
Screenshot: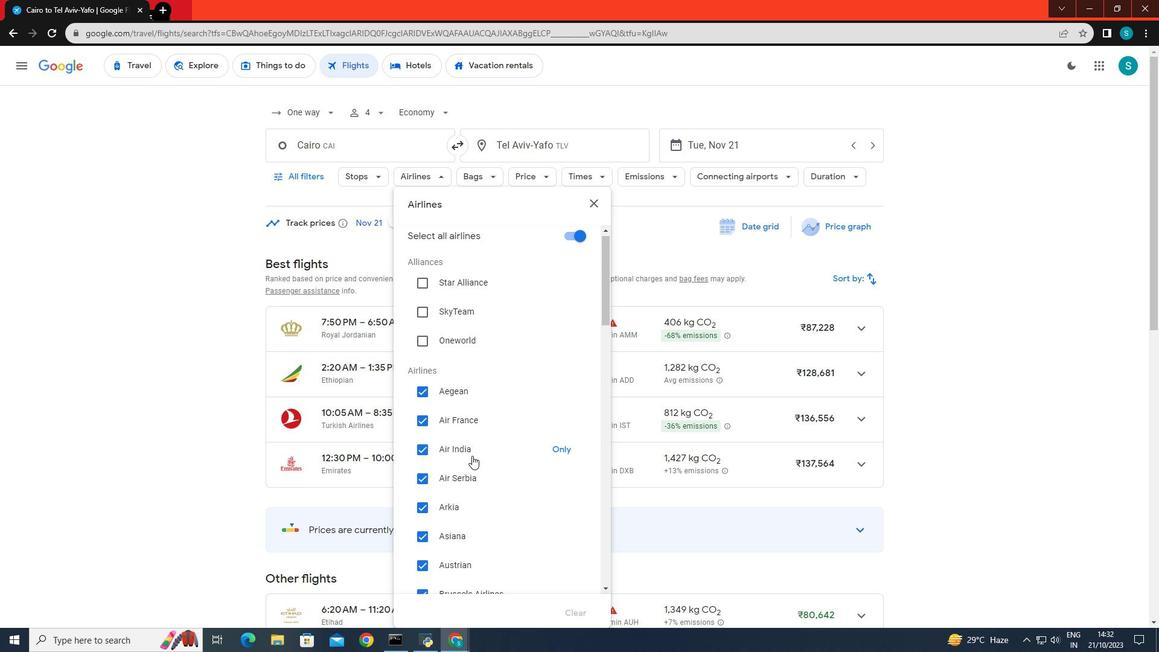 
Action: Mouse scrolled (472, 455) with delta (0, 0)
Screenshot: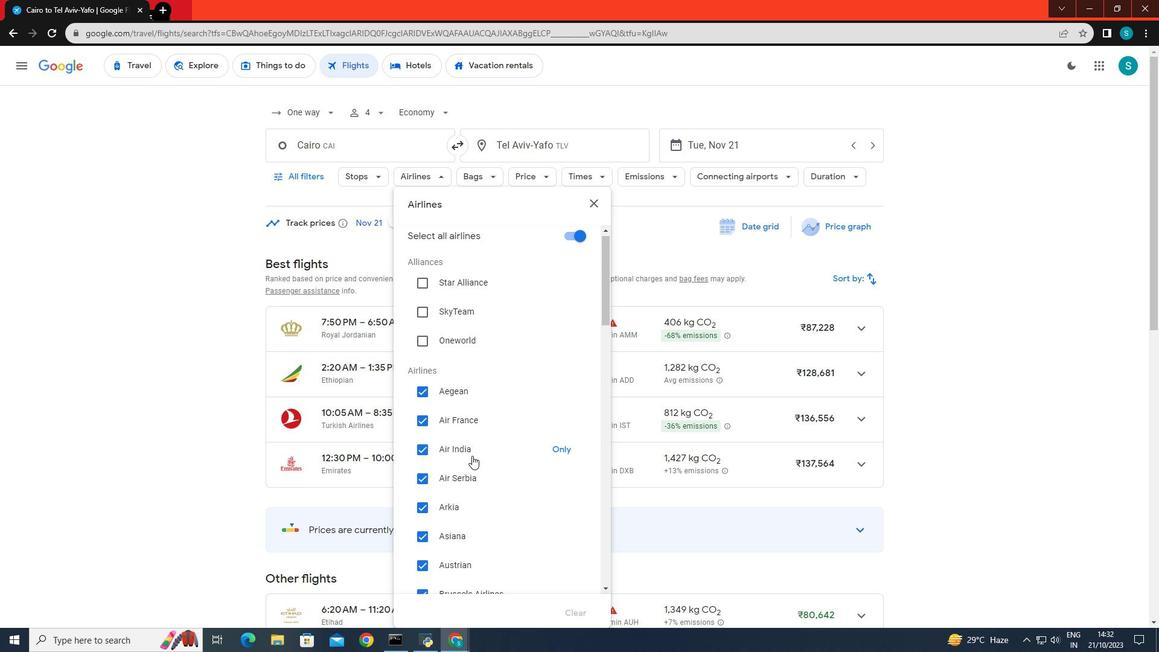 
Action: Mouse scrolled (472, 455) with delta (0, 0)
Screenshot: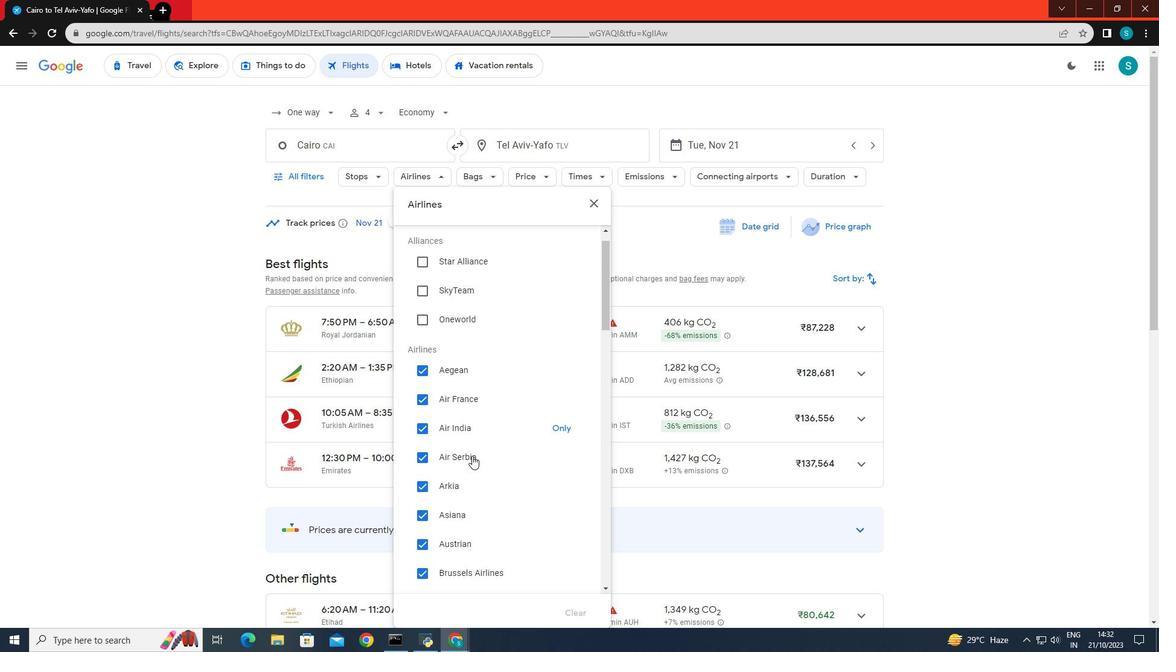 
Action: Mouse scrolled (472, 455) with delta (0, 0)
Screenshot: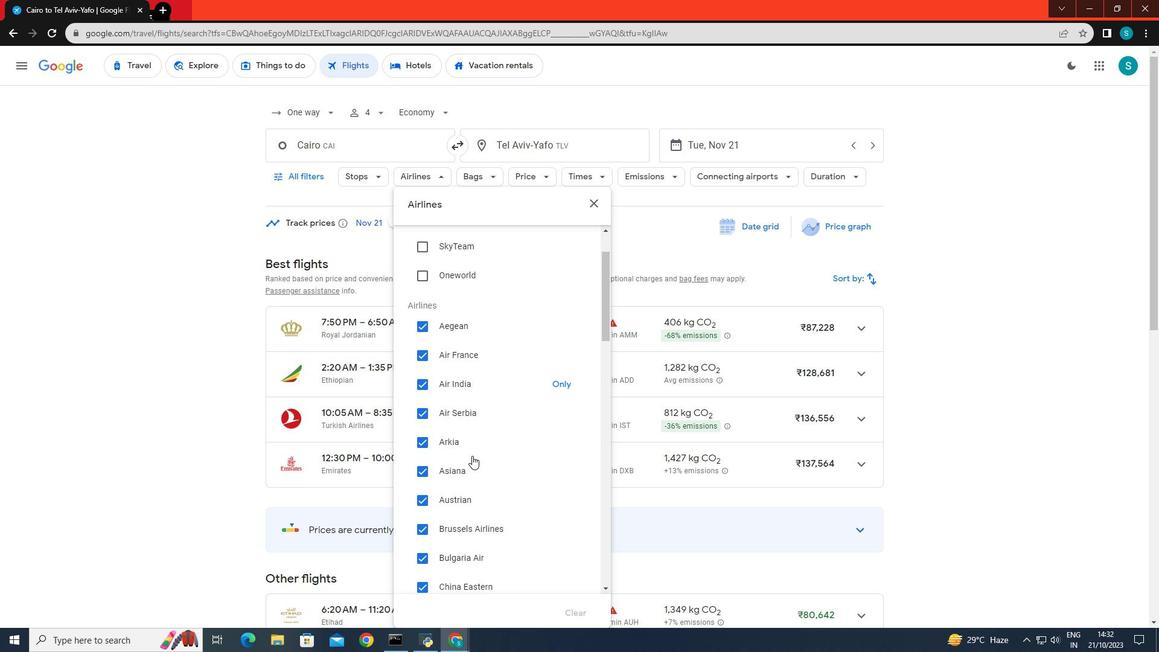 
Action: Mouse moved to (463, 484)
Screenshot: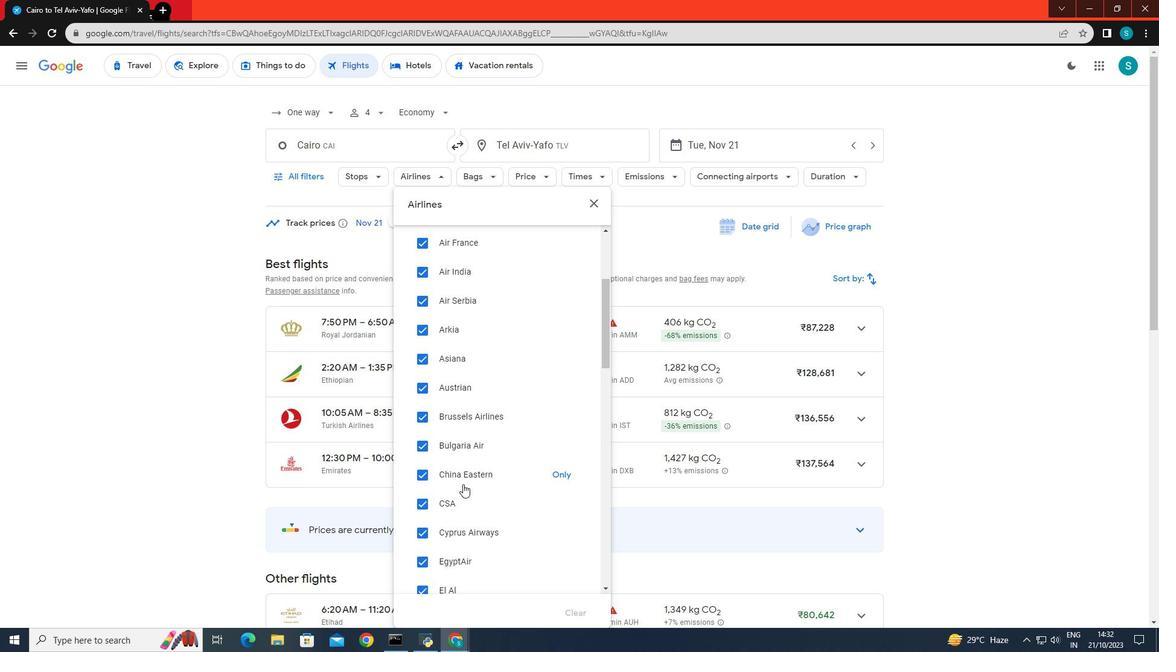 
Action: Mouse scrolled (463, 483) with delta (0, 0)
Screenshot: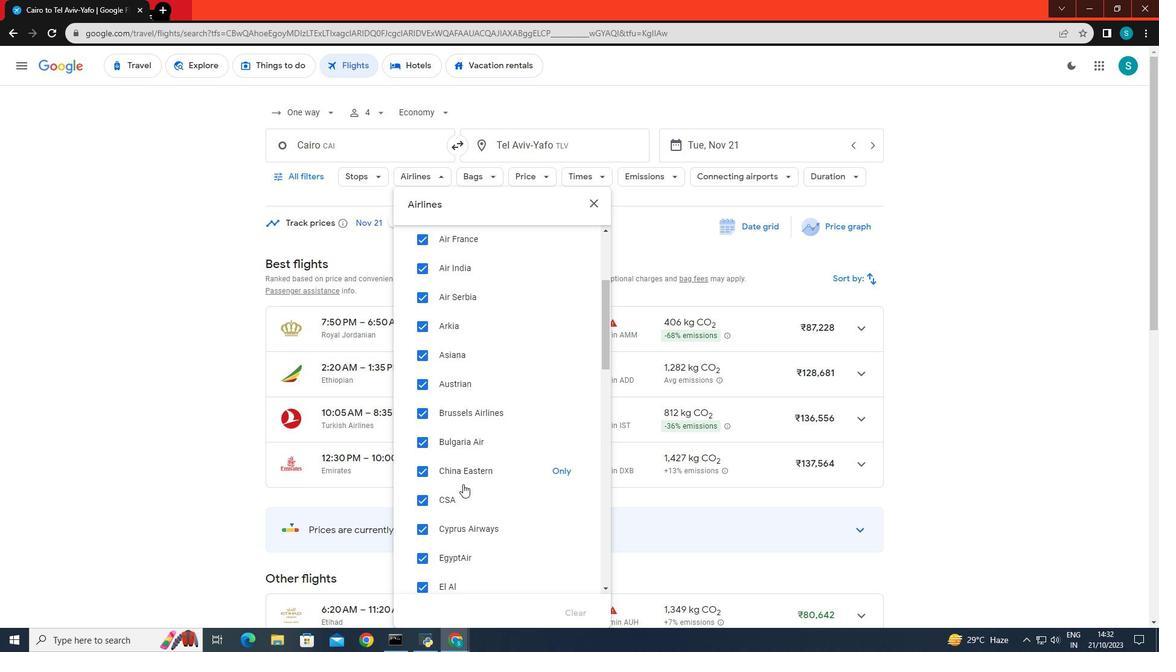 
Action: Mouse scrolled (463, 483) with delta (0, 0)
Screenshot: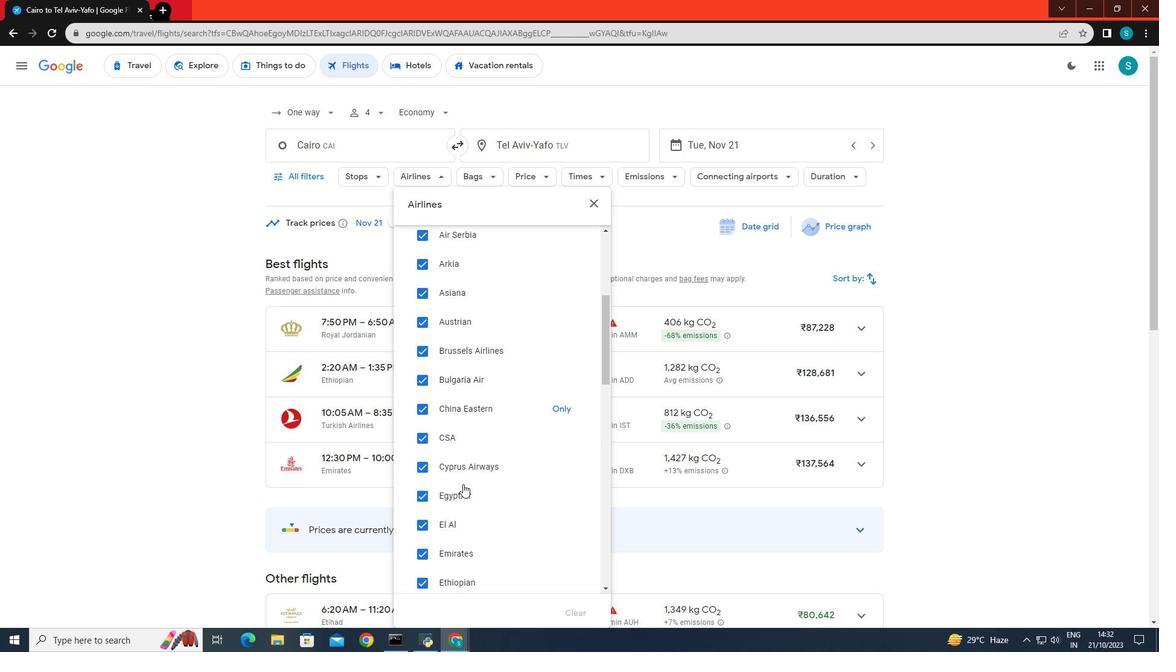 
Action: Mouse moved to (559, 499)
Screenshot: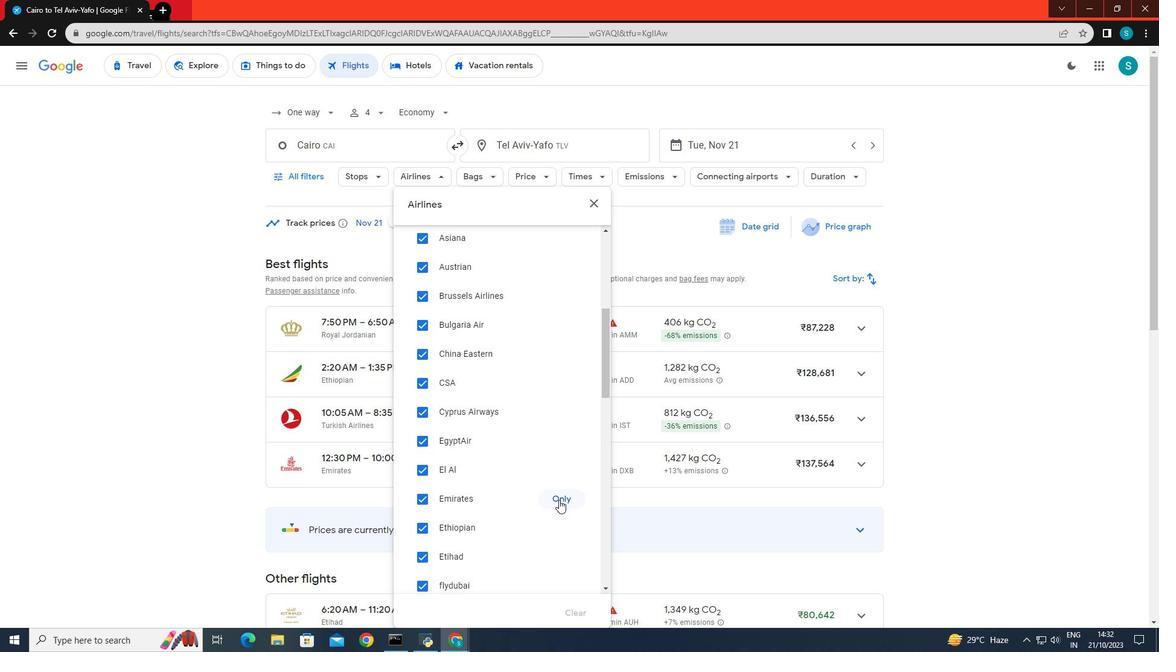 
Action: Mouse pressed left at (559, 499)
Screenshot: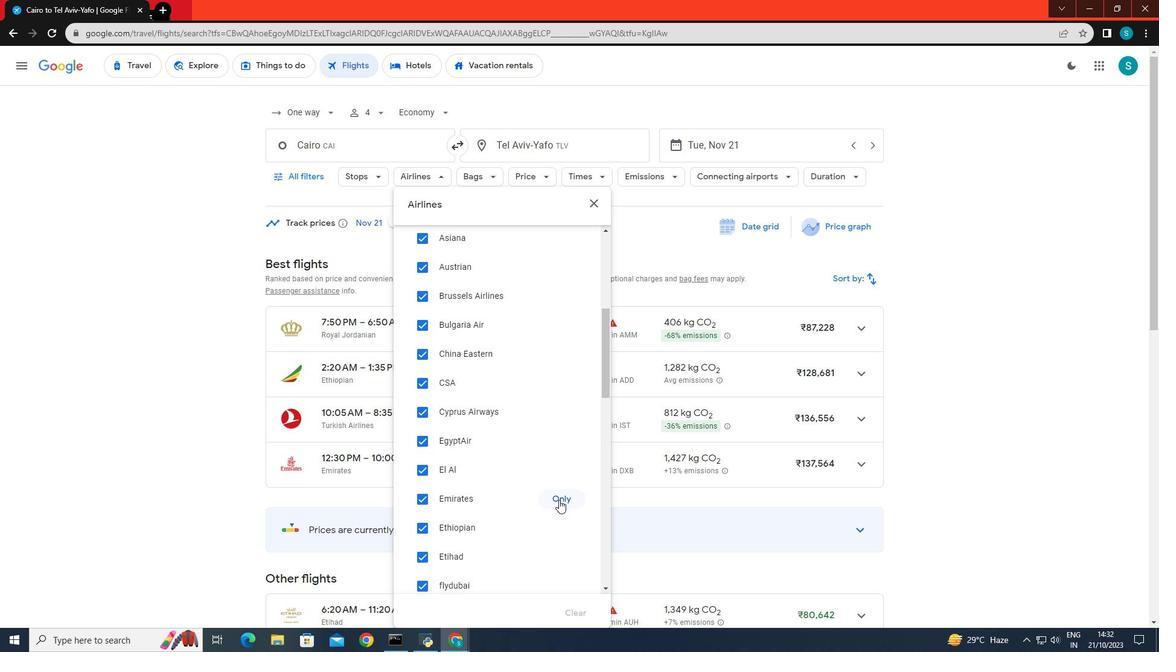 
Action: Mouse moved to (166, 418)
Screenshot: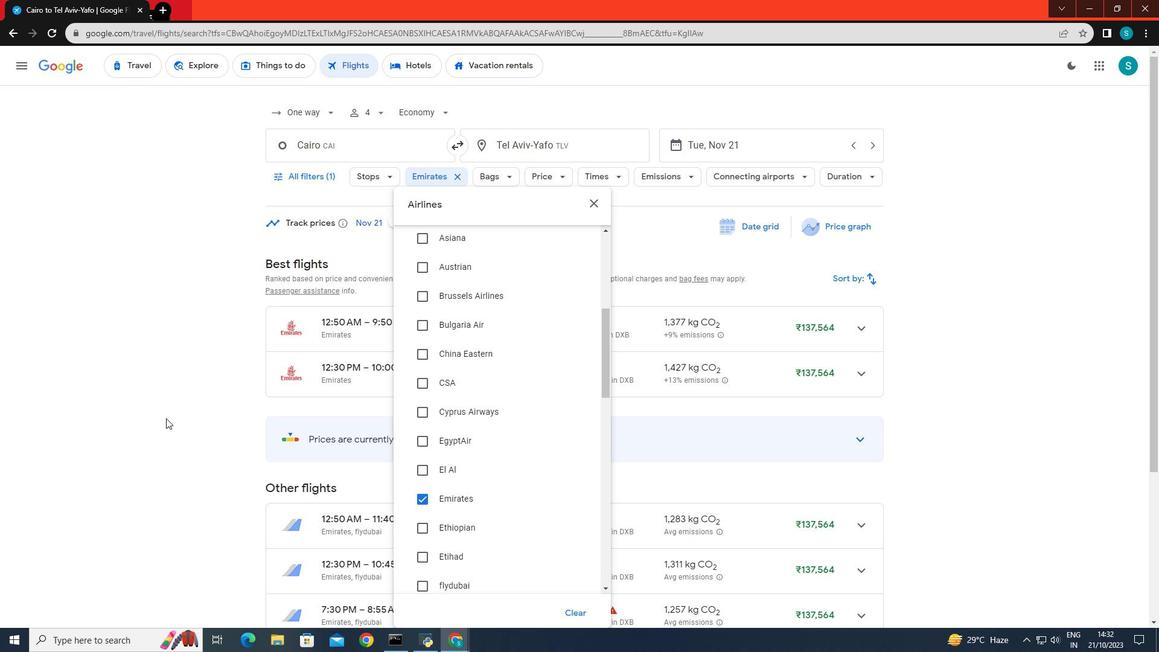 
Action: Mouse pressed left at (166, 418)
Screenshot: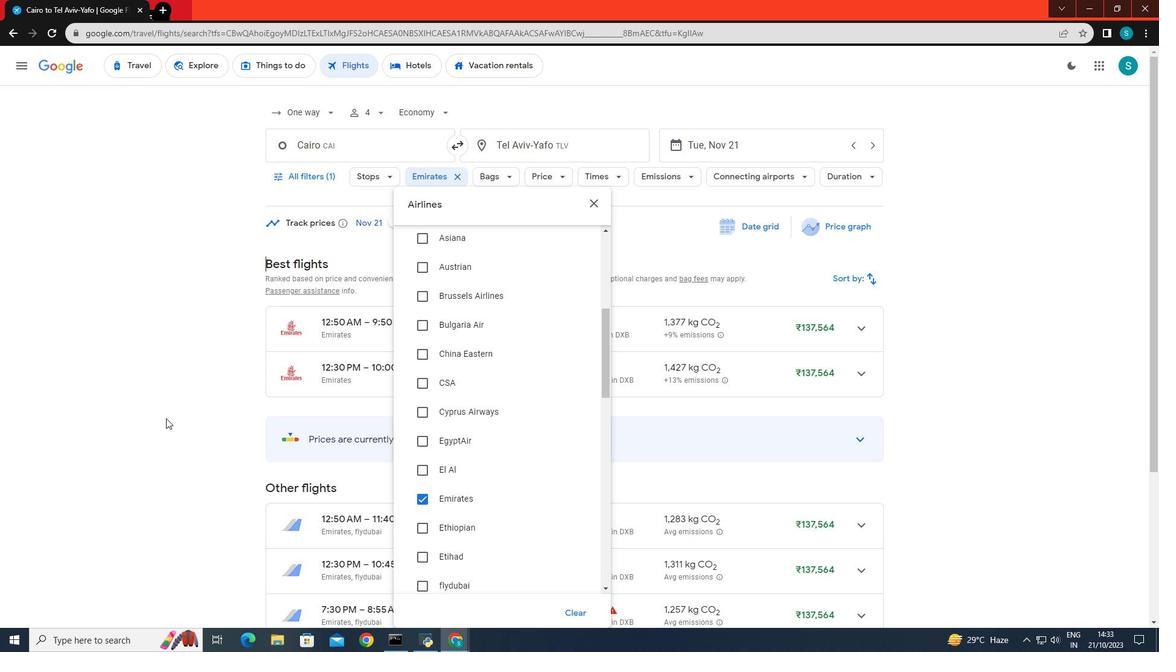 
